 Task: Search one way flight ticket for 5 adults, 2 children, 1 infant in seat and 2 infants on lap in economy from Kotzebue: Ralph Wien Memorial Airport to Wilmington: Wilmington International Airport on 8-6-2023. Choice of flights is Singapure airlines. Number of bags: 6 checked bags. Price is upto 97000. Outbound departure time preference is 23:30.
Action: Mouse moved to (280, 126)
Screenshot: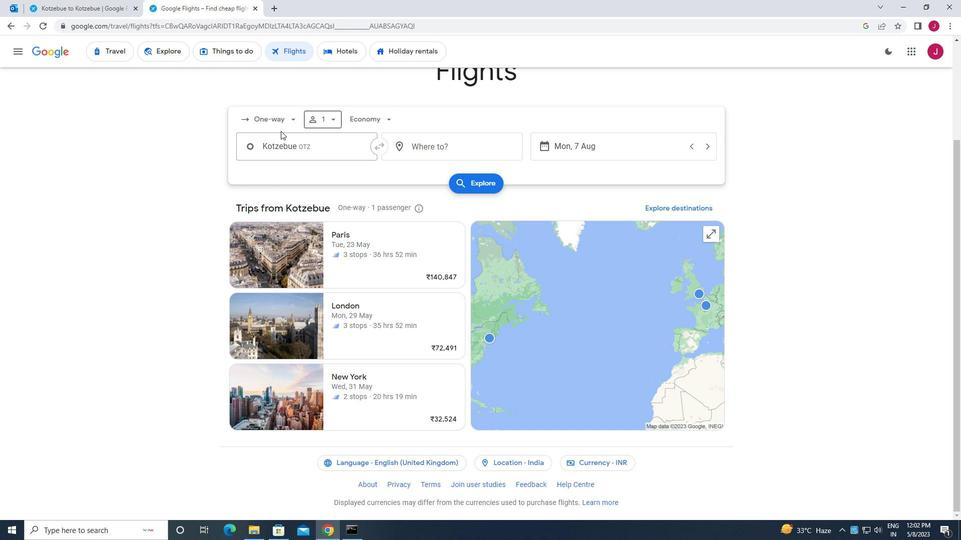 
Action: Mouse pressed left at (280, 126)
Screenshot: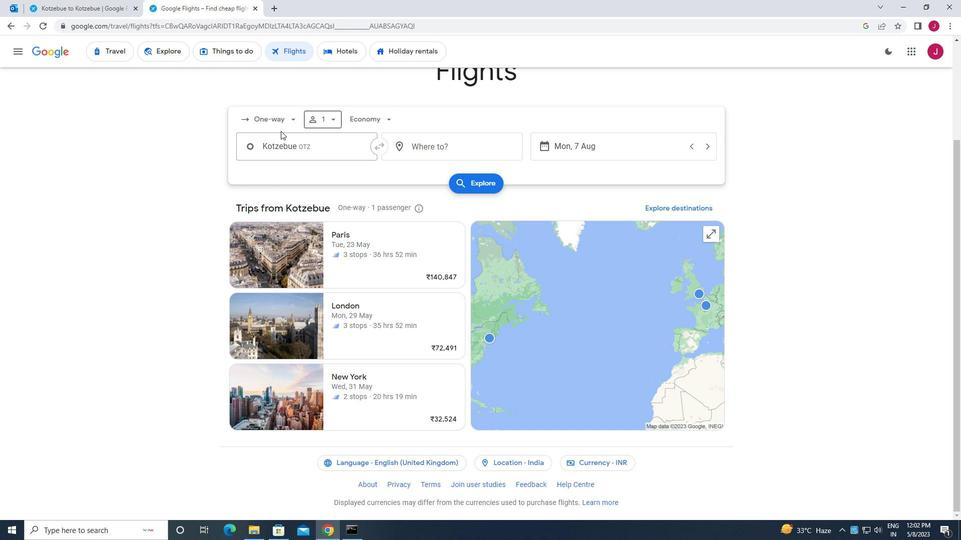 
Action: Mouse moved to (281, 142)
Screenshot: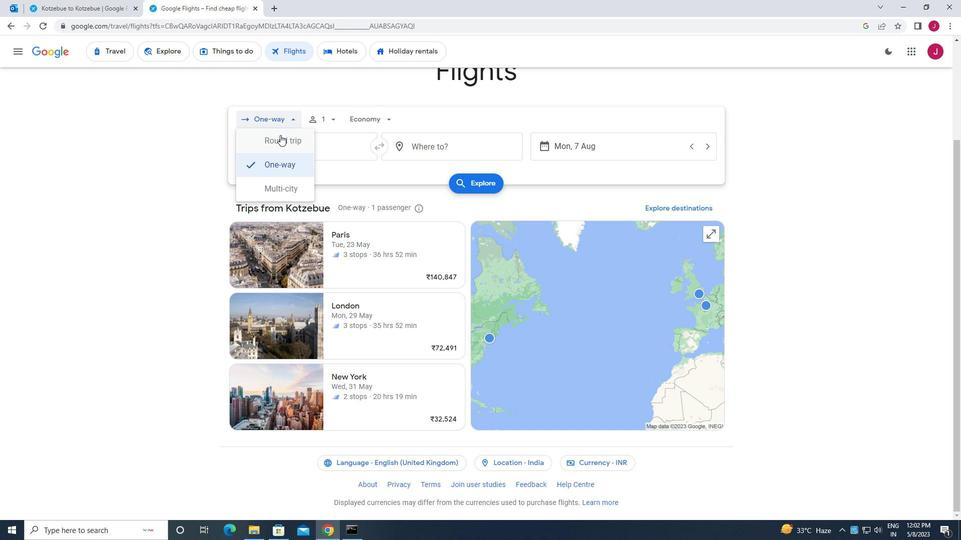 
Action: Mouse pressed left at (281, 142)
Screenshot: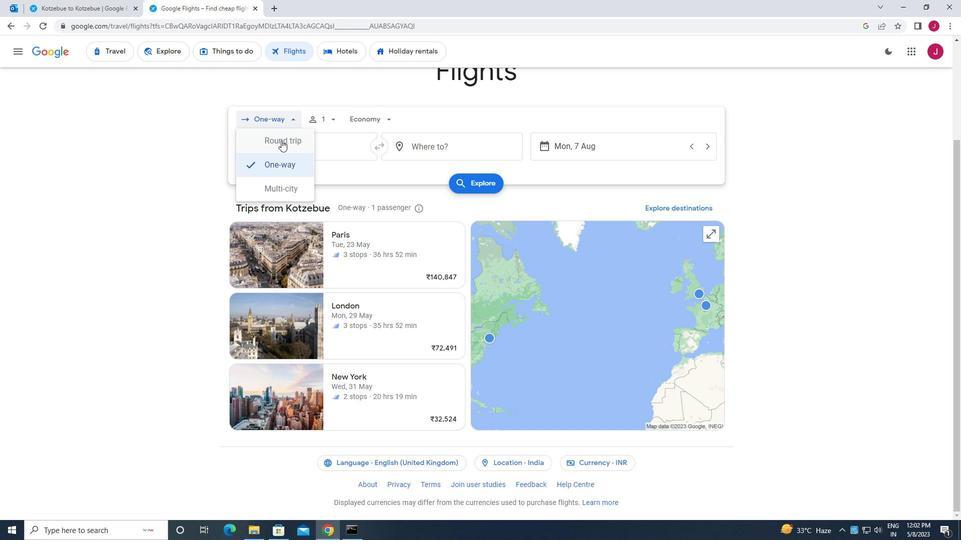 
Action: Mouse moved to (328, 118)
Screenshot: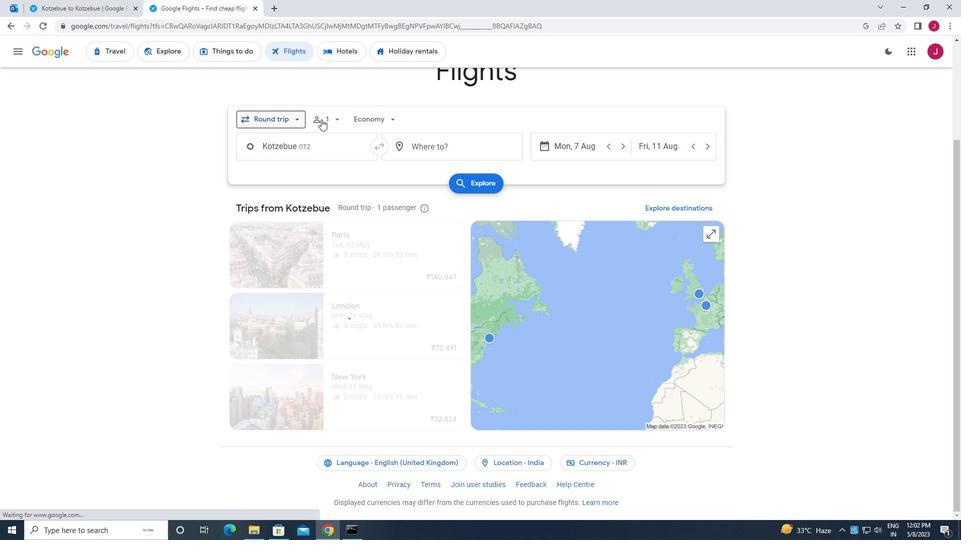 
Action: Mouse pressed left at (328, 118)
Screenshot: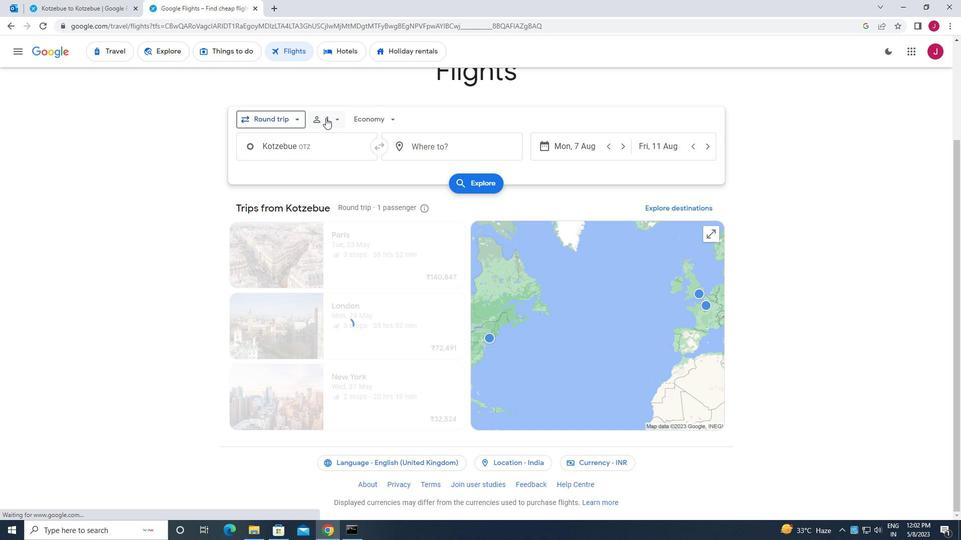 
Action: Mouse moved to (274, 115)
Screenshot: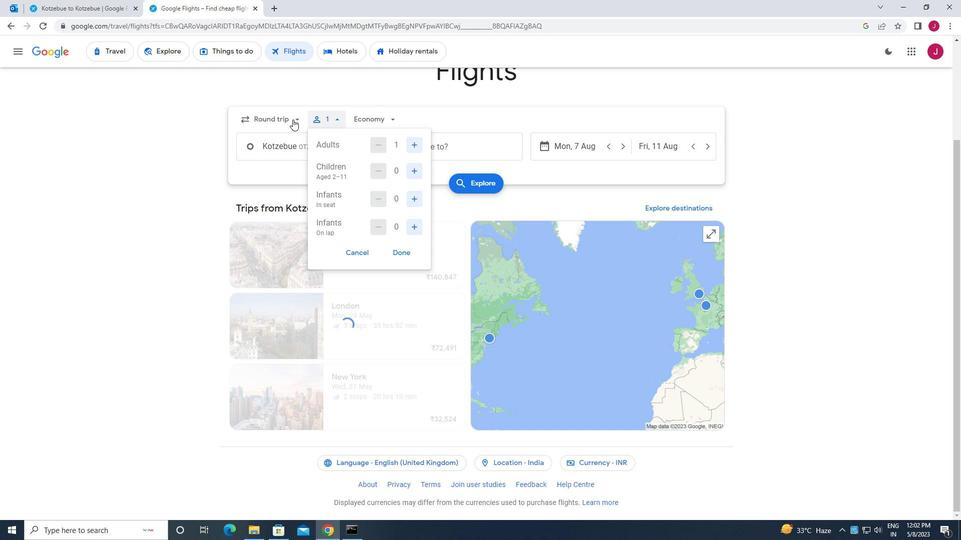 
Action: Mouse pressed left at (274, 115)
Screenshot: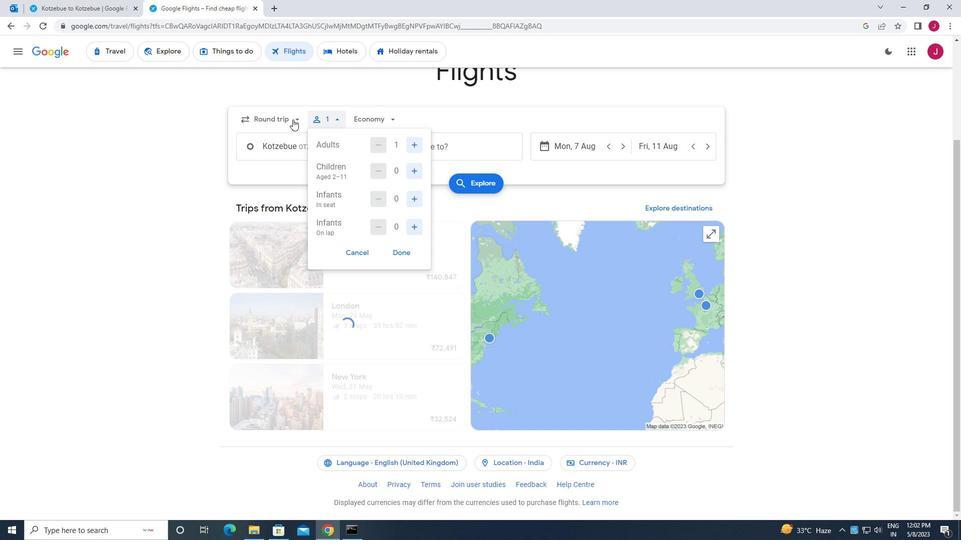 
Action: Mouse moved to (281, 164)
Screenshot: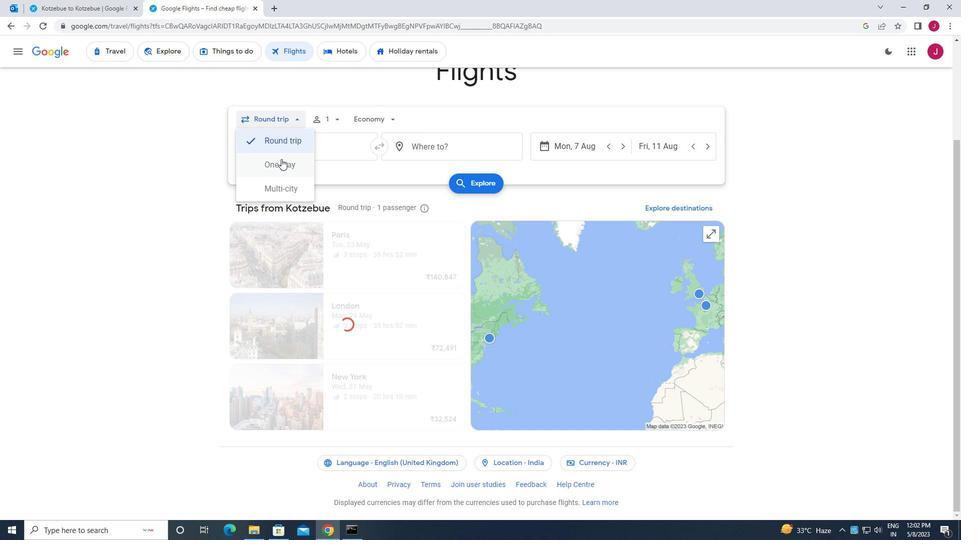 
Action: Mouse pressed left at (281, 164)
Screenshot: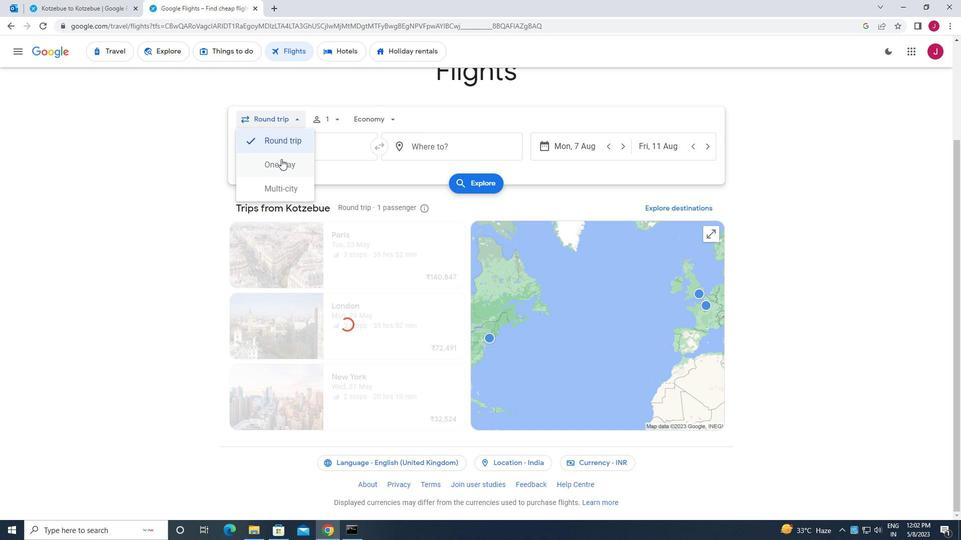 
Action: Mouse moved to (332, 120)
Screenshot: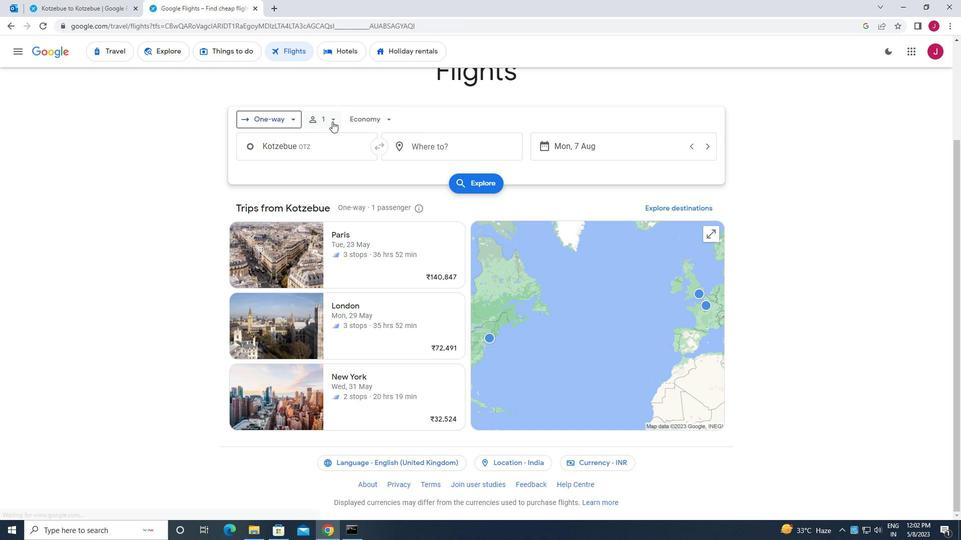 
Action: Mouse pressed left at (332, 120)
Screenshot: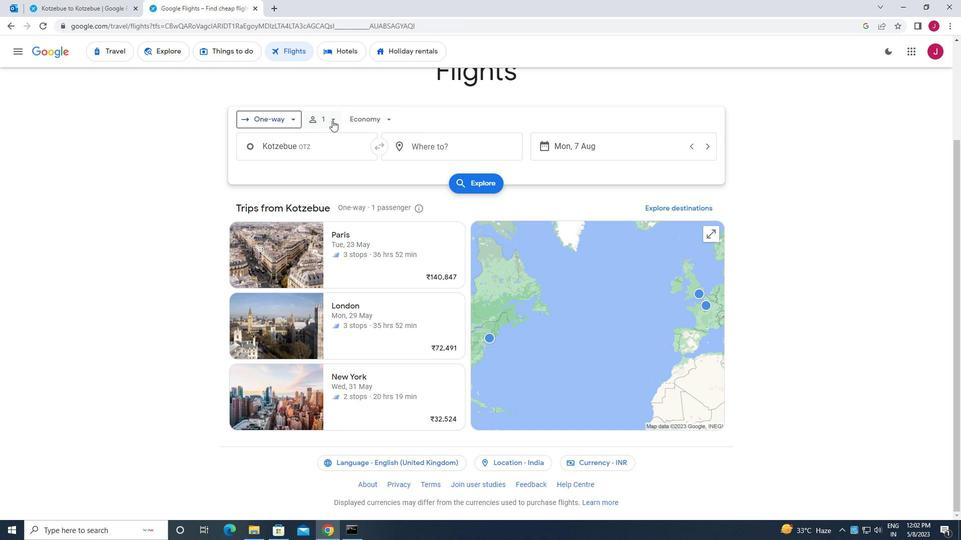 
Action: Mouse moved to (409, 143)
Screenshot: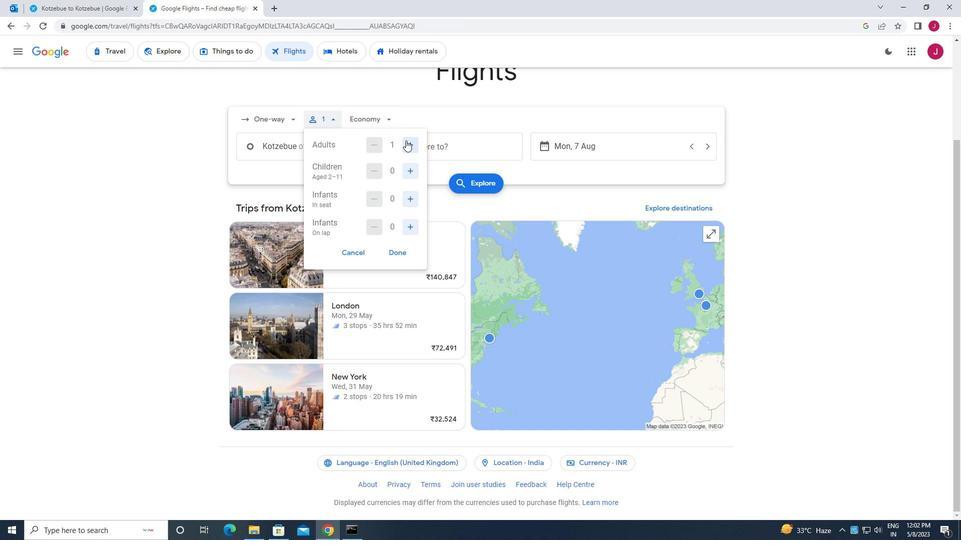 
Action: Mouse pressed left at (409, 143)
Screenshot: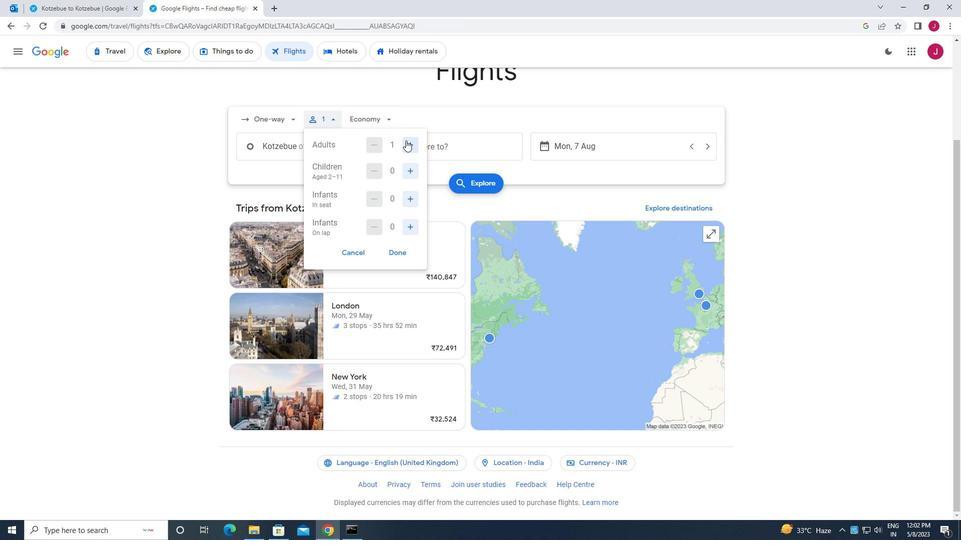 
Action: Mouse moved to (410, 144)
Screenshot: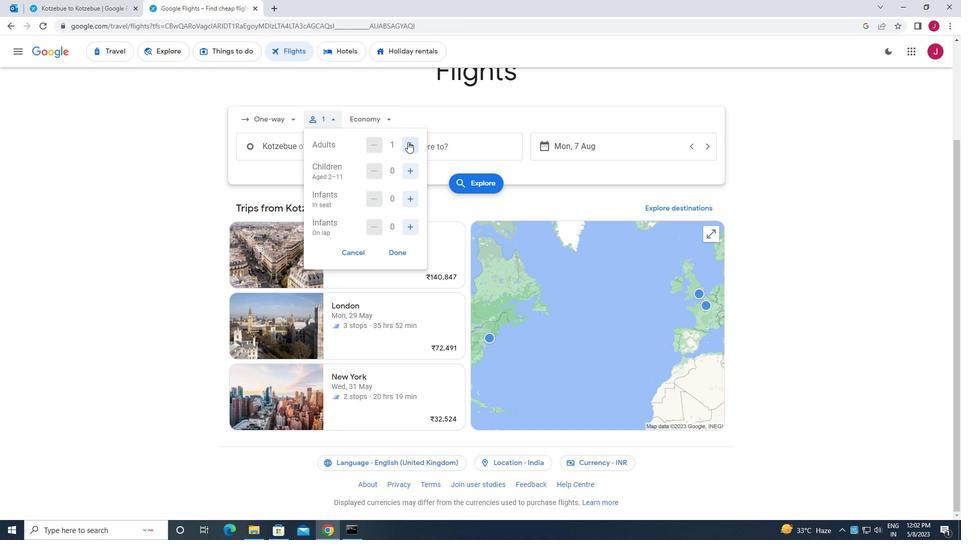 
Action: Mouse pressed left at (410, 144)
Screenshot: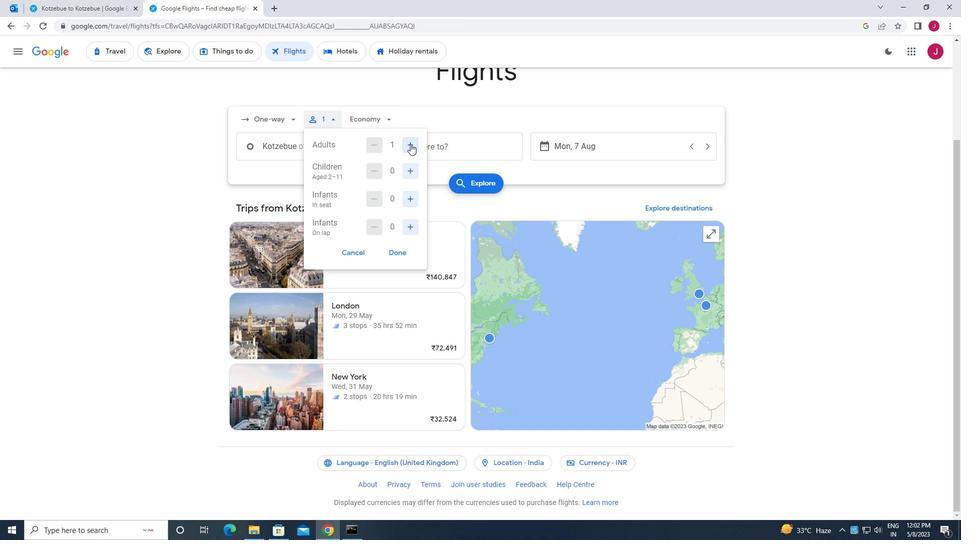 
Action: Mouse pressed left at (410, 144)
Screenshot: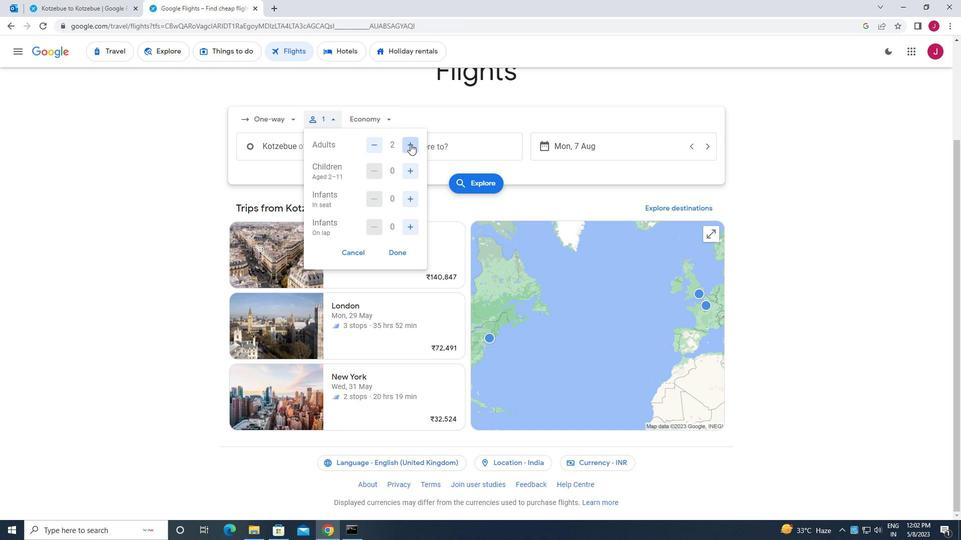 
Action: Mouse pressed left at (410, 144)
Screenshot: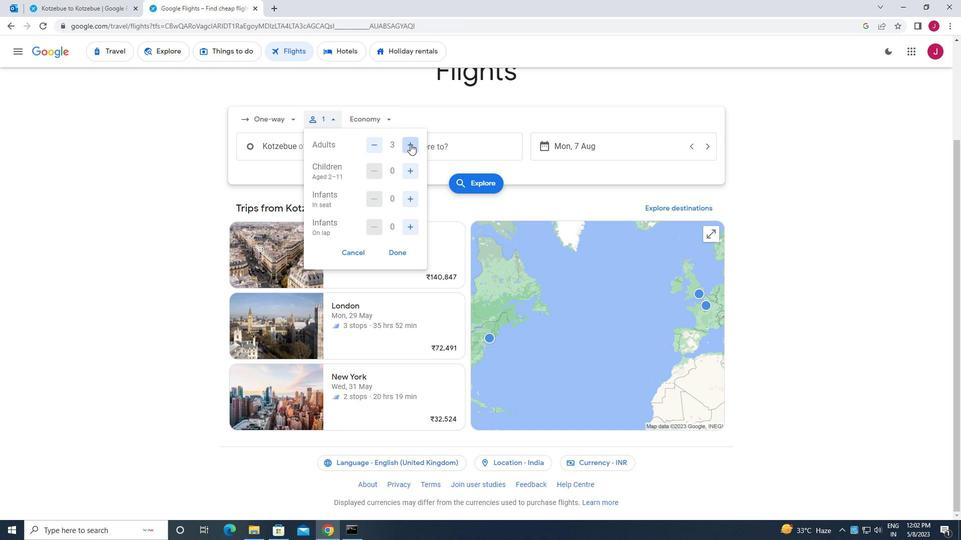 
Action: Mouse moved to (412, 173)
Screenshot: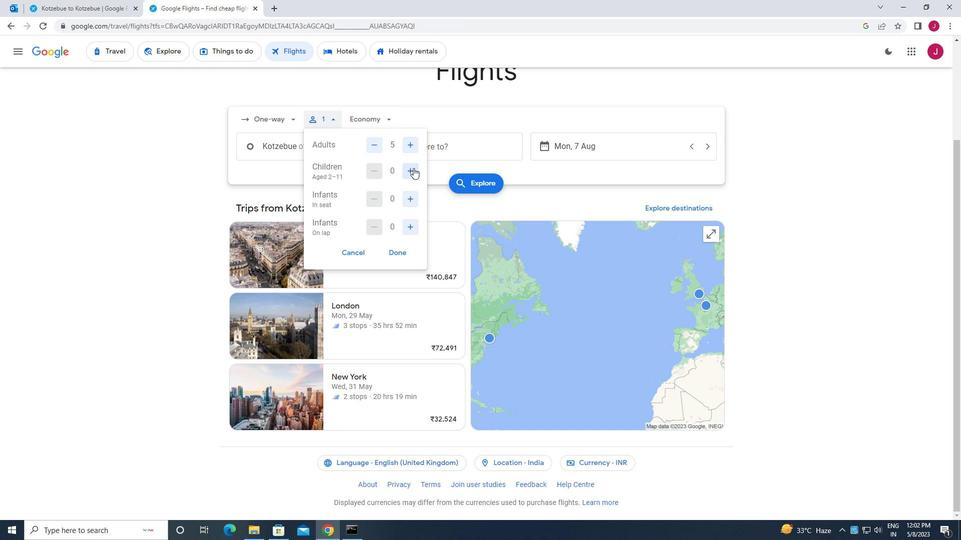 
Action: Mouse pressed left at (412, 173)
Screenshot: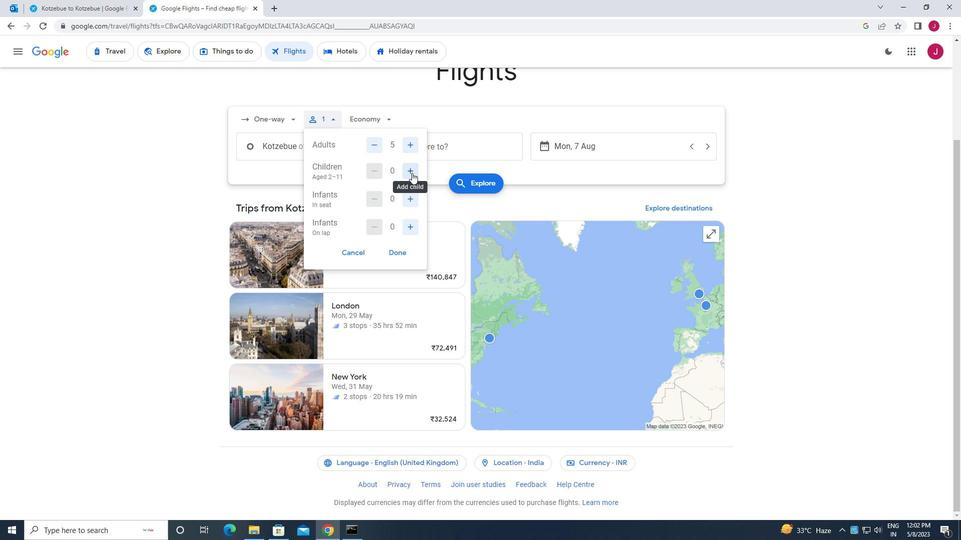 
Action: Mouse pressed left at (412, 173)
Screenshot: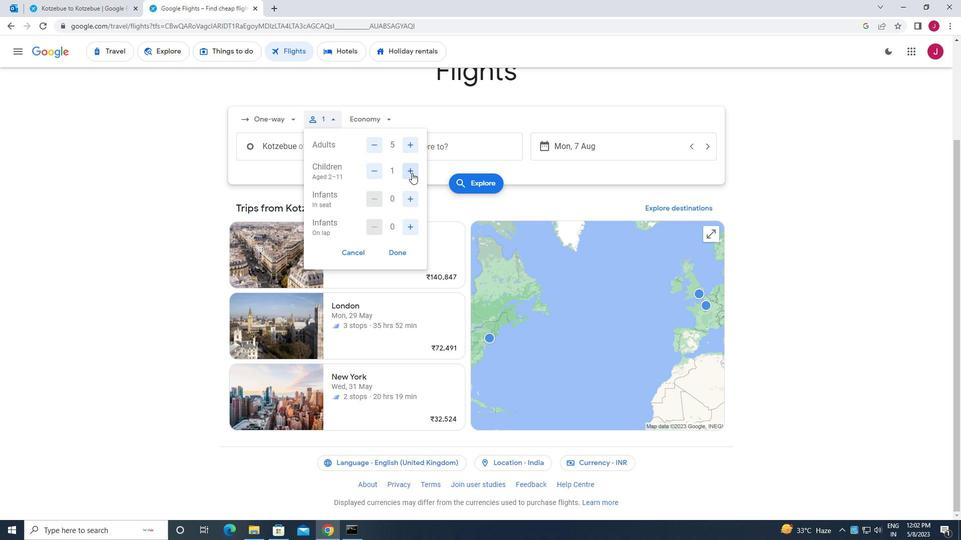 
Action: Mouse moved to (412, 198)
Screenshot: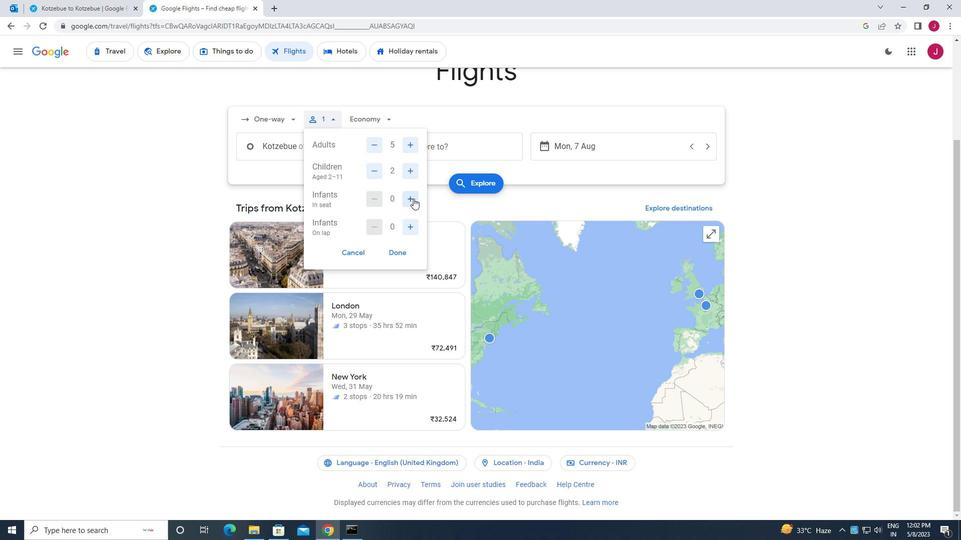 
Action: Mouse pressed left at (412, 198)
Screenshot: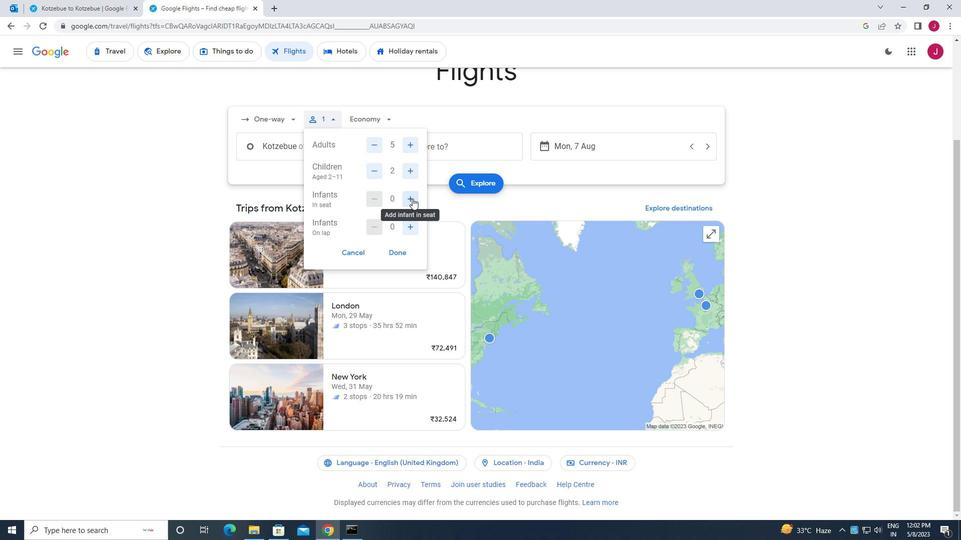 
Action: Mouse moved to (409, 228)
Screenshot: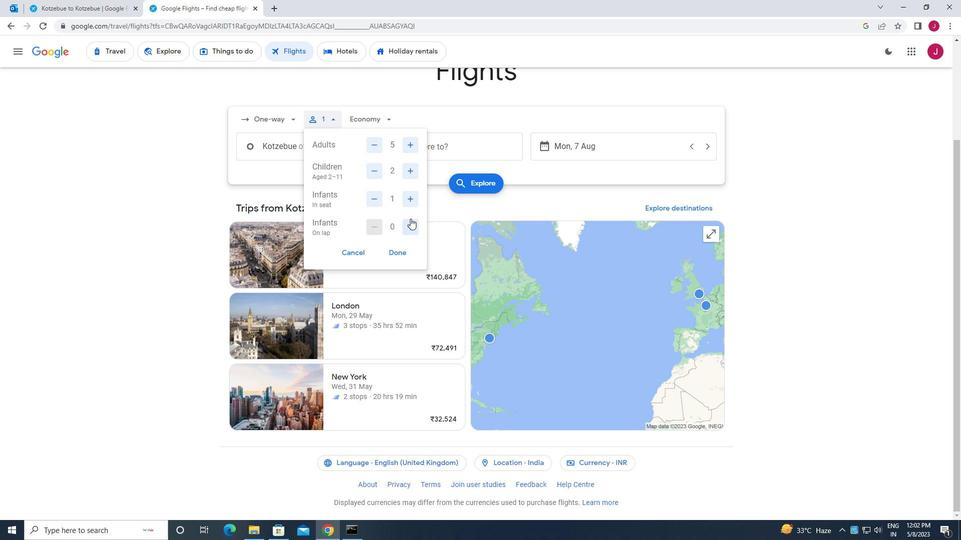 
Action: Mouse pressed left at (409, 228)
Screenshot: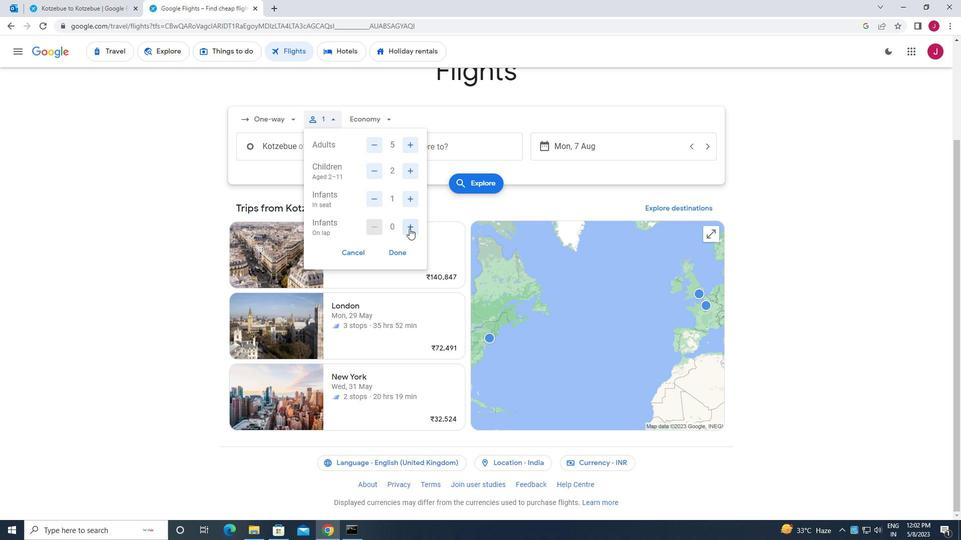 
Action: Mouse pressed left at (409, 228)
Screenshot: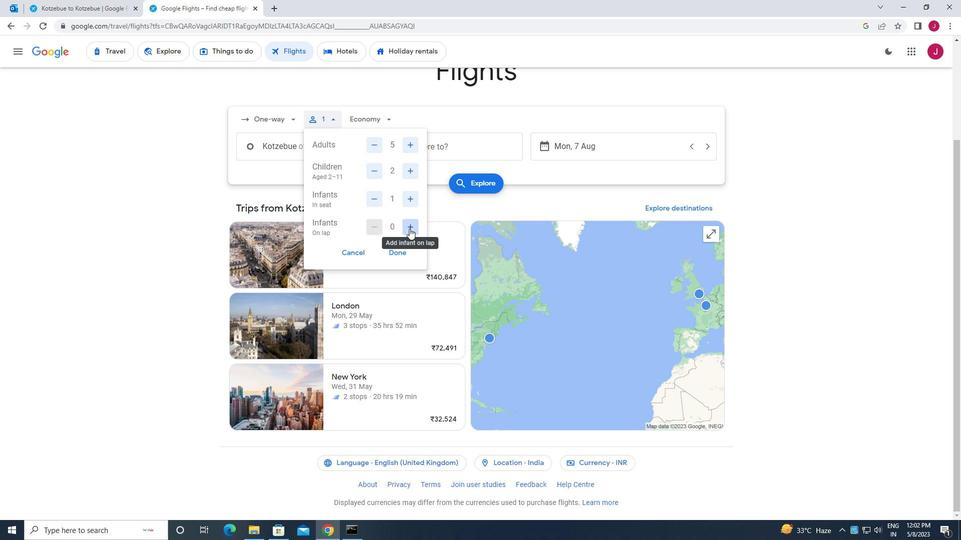 
Action: Mouse moved to (374, 225)
Screenshot: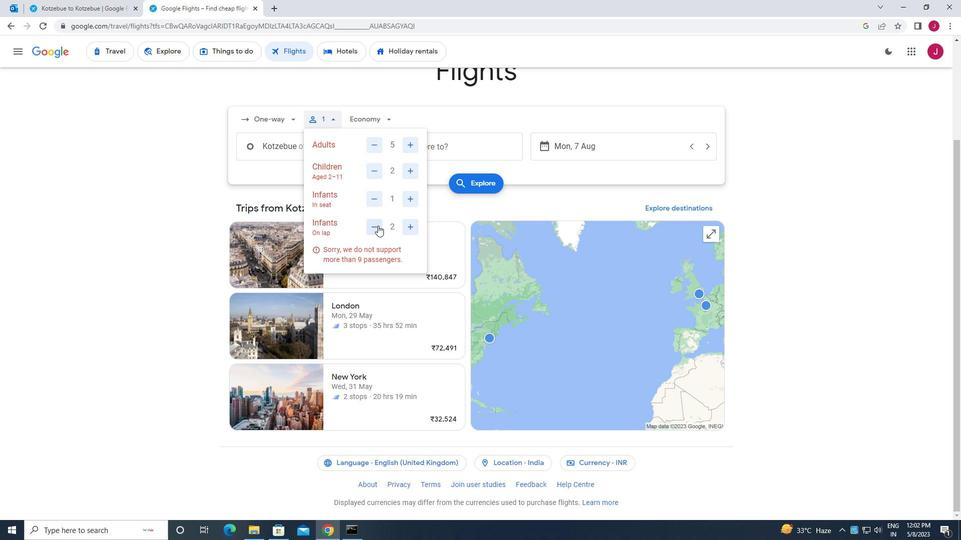 
Action: Mouse pressed left at (374, 225)
Screenshot: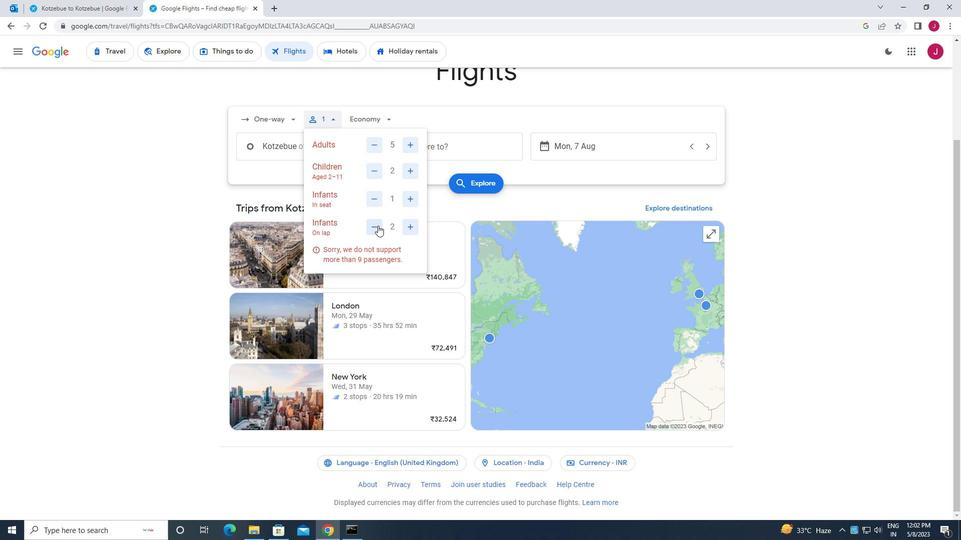 
Action: Mouse moved to (394, 252)
Screenshot: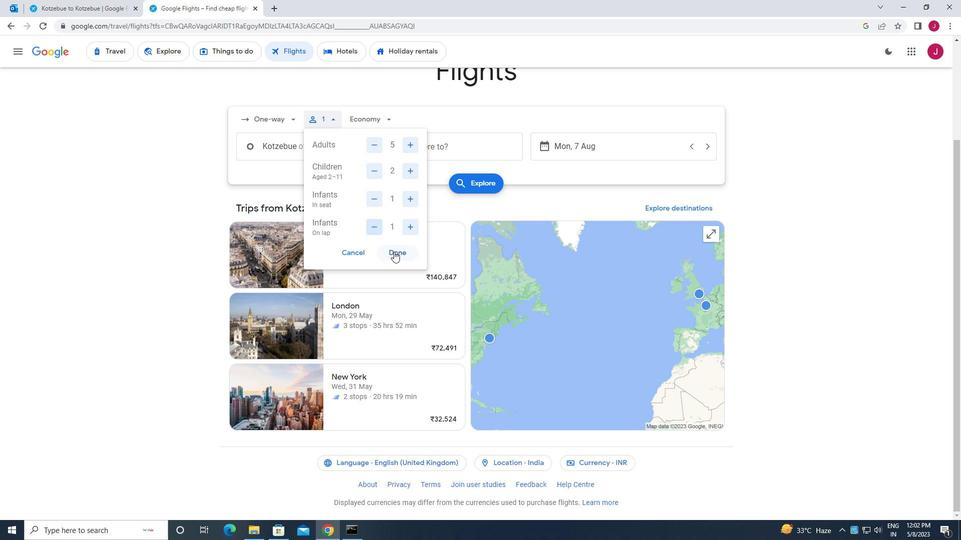 
Action: Mouse pressed left at (394, 252)
Screenshot: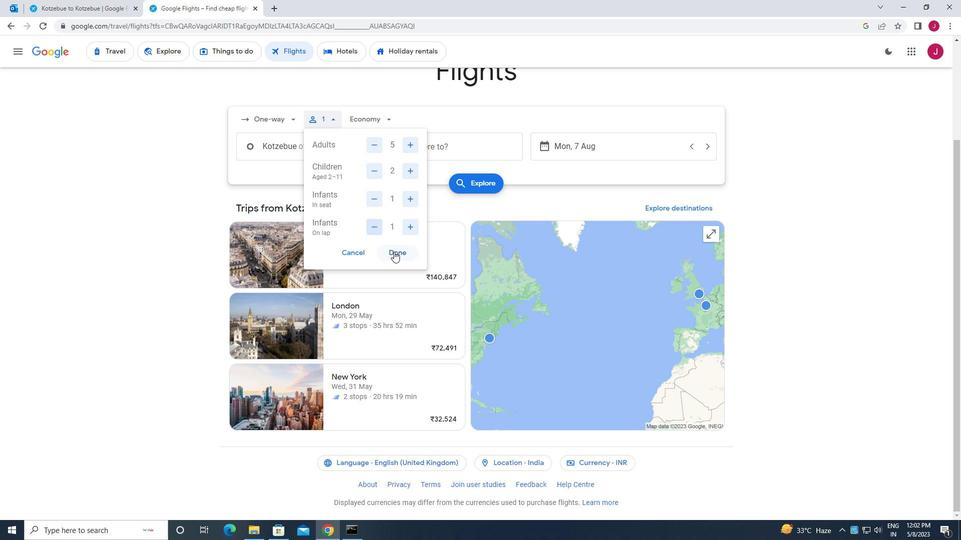 
Action: Mouse moved to (387, 120)
Screenshot: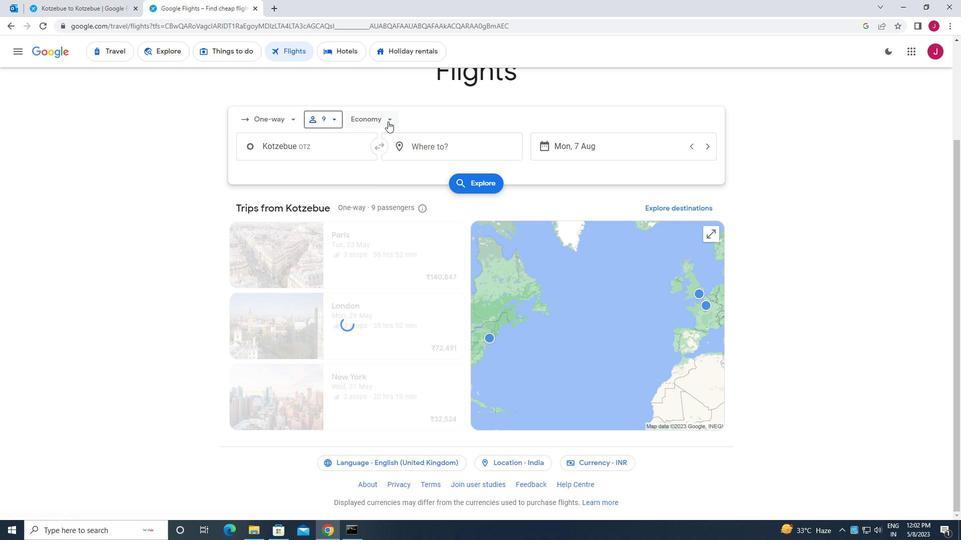 
Action: Mouse pressed left at (387, 120)
Screenshot: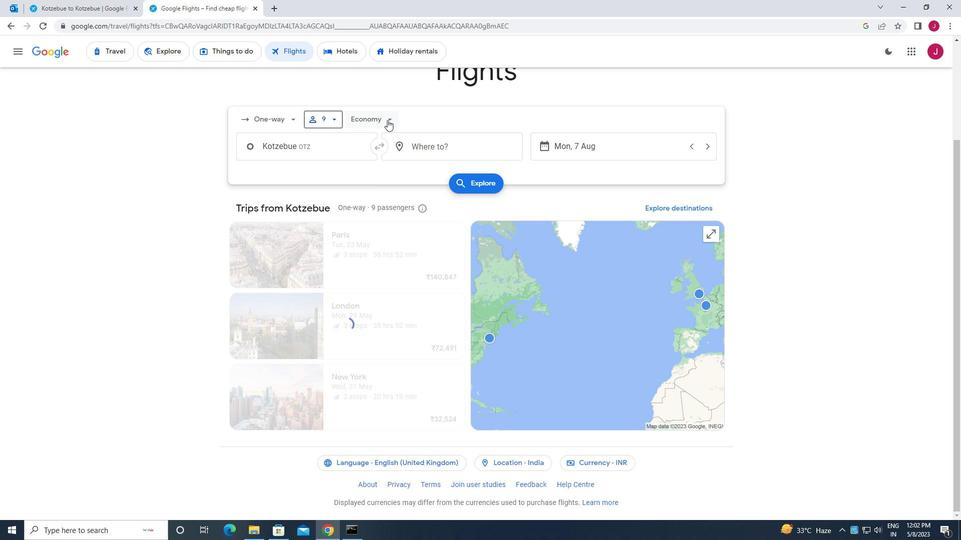 
Action: Mouse moved to (403, 137)
Screenshot: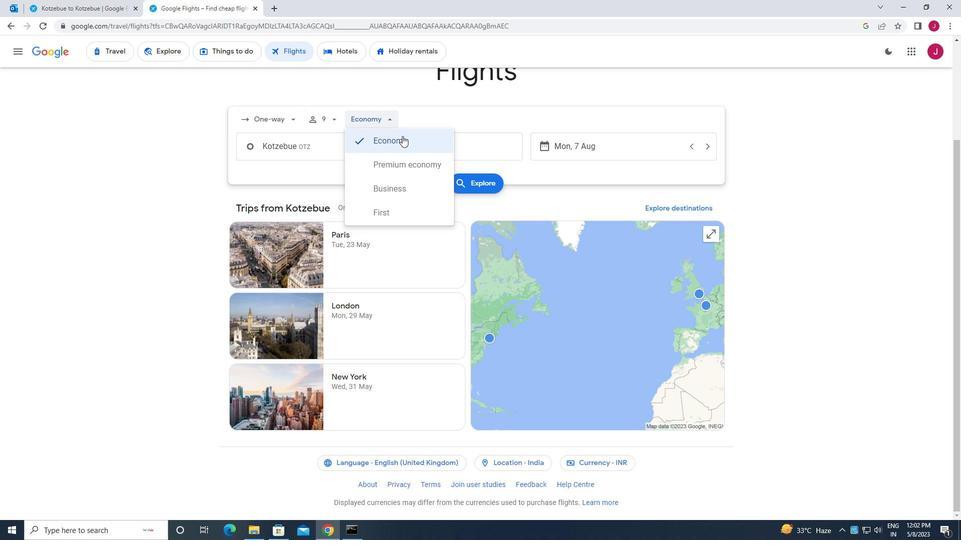 
Action: Mouse pressed left at (403, 137)
Screenshot: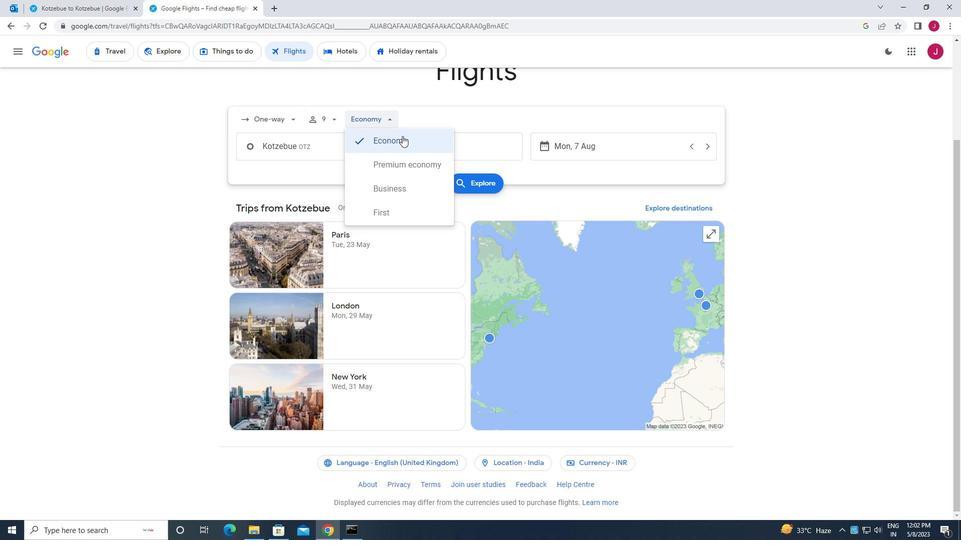 
Action: Mouse moved to (329, 149)
Screenshot: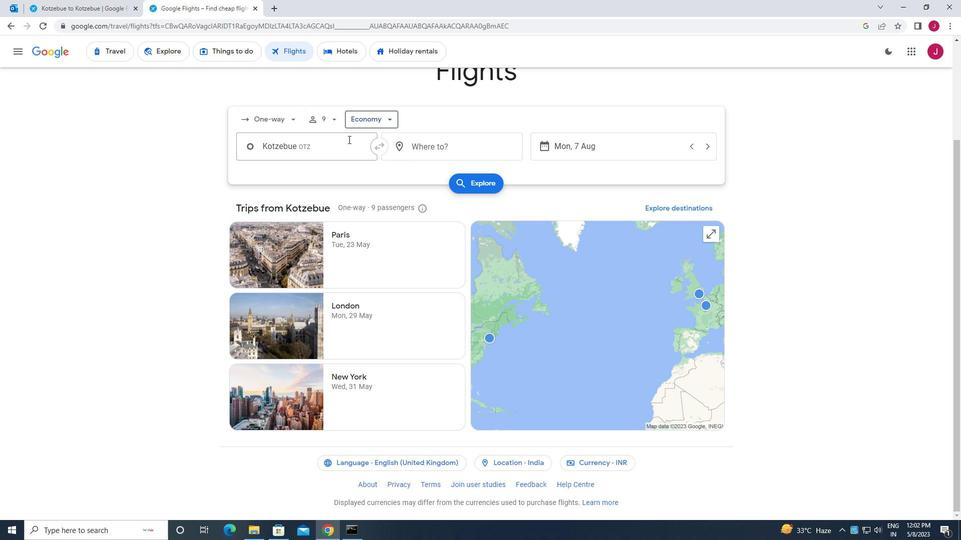
Action: Mouse pressed left at (329, 149)
Screenshot: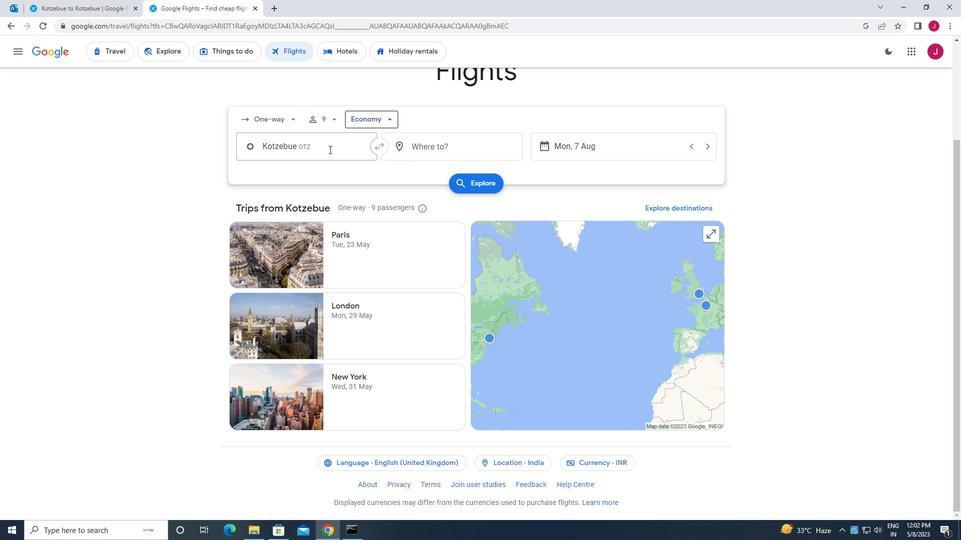 
Action: Mouse moved to (327, 149)
Screenshot: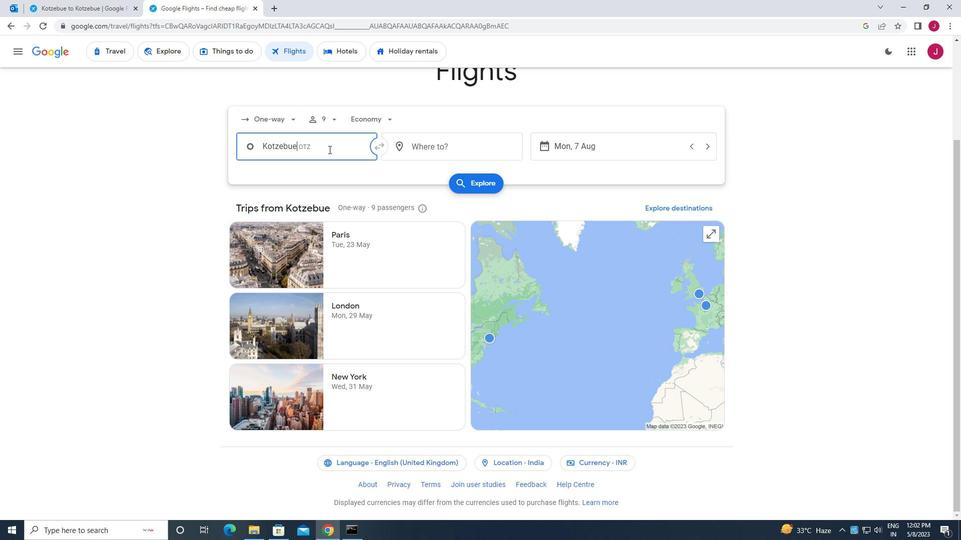 
Action: Key pressed kotzeb
Screenshot: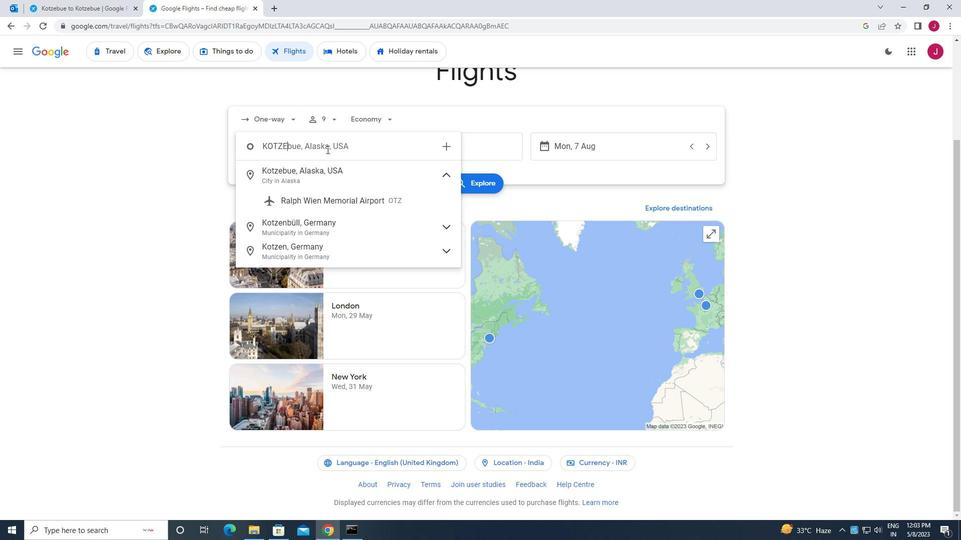 
Action: Mouse moved to (340, 203)
Screenshot: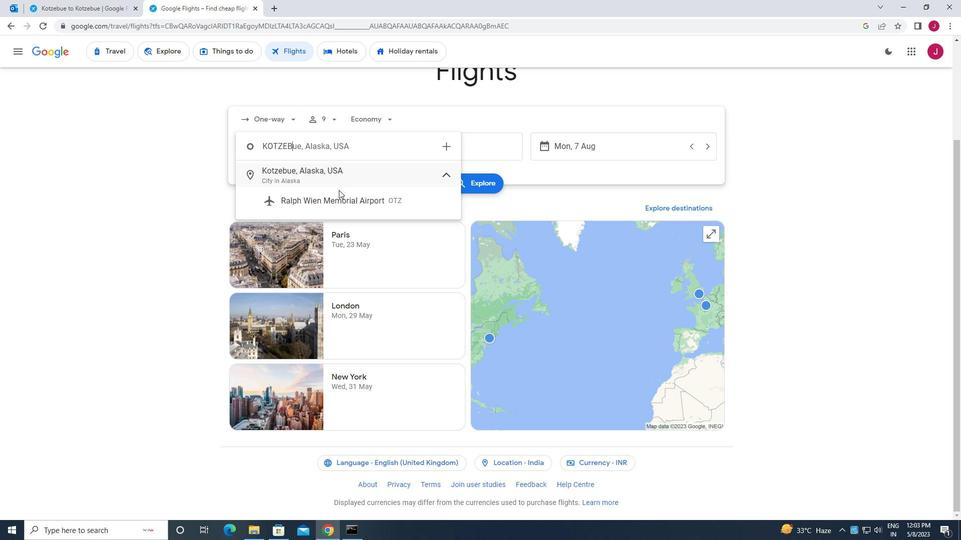 
Action: Mouse pressed left at (340, 203)
Screenshot: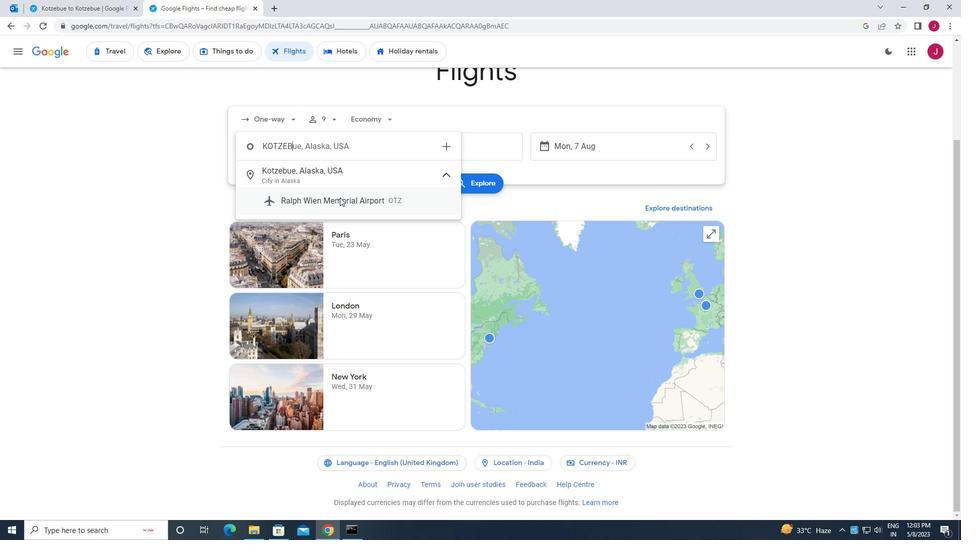 
Action: Mouse moved to (452, 155)
Screenshot: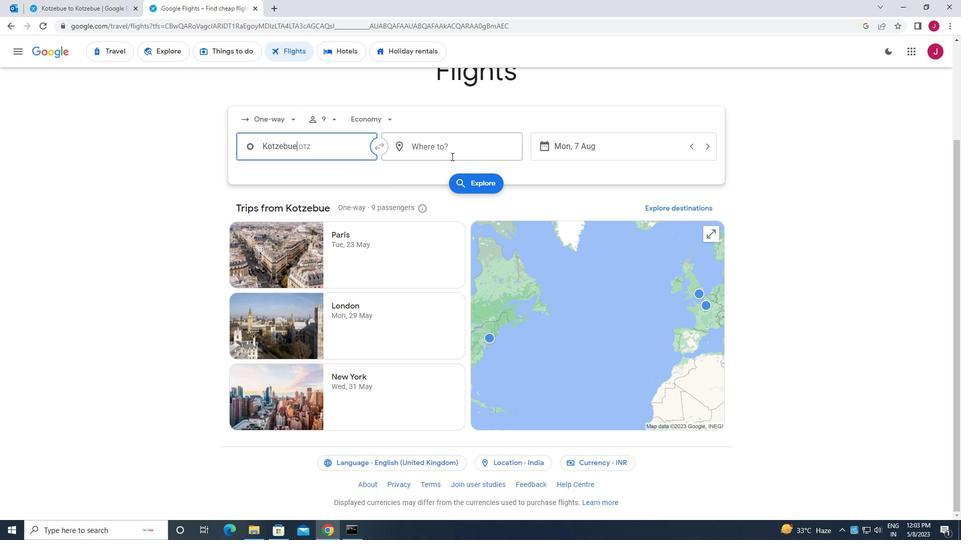 
Action: Mouse pressed left at (452, 155)
Screenshot: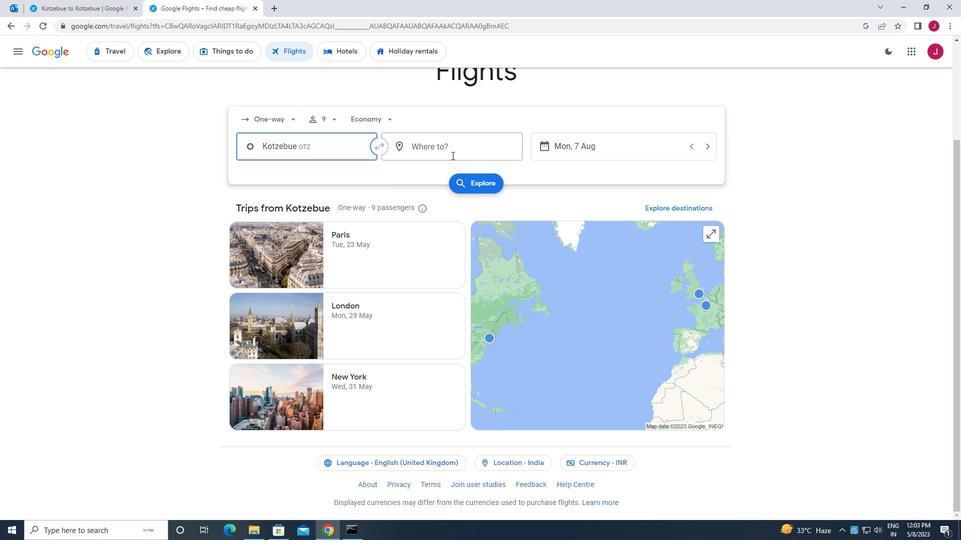 
Action: Key pressed wilmingt
Screenshot: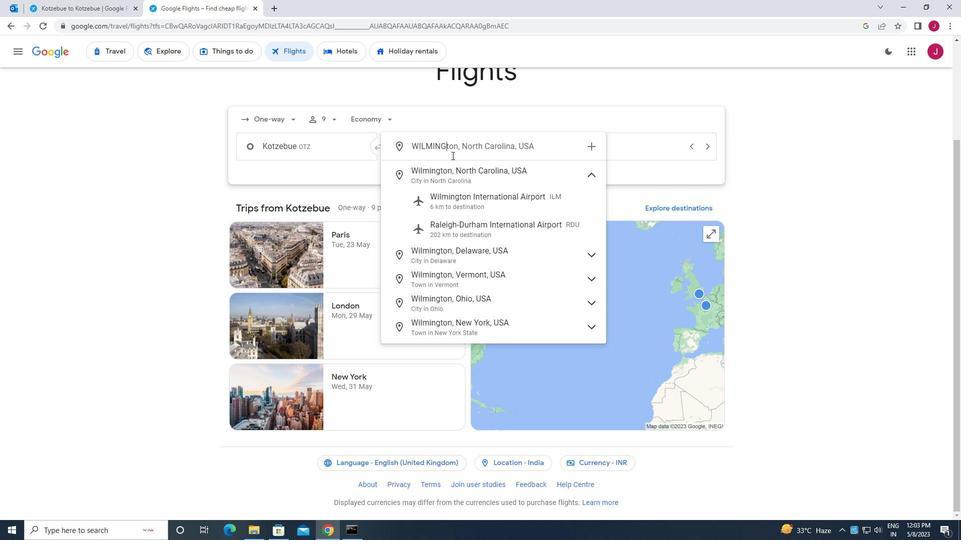 
Action: Mouse moved to (475, 198)
Screenshot: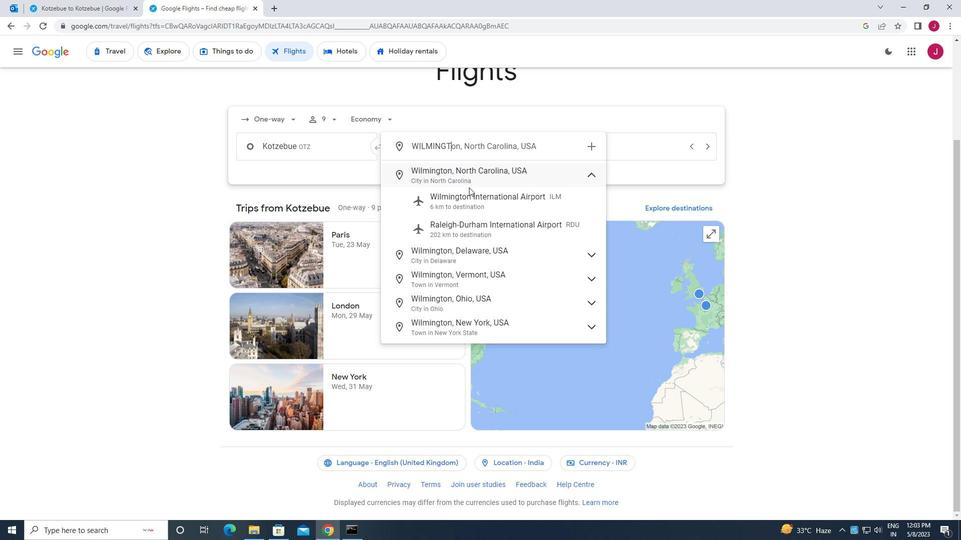 
Action: Mouse pressed left at (475, 198)
Screenshot: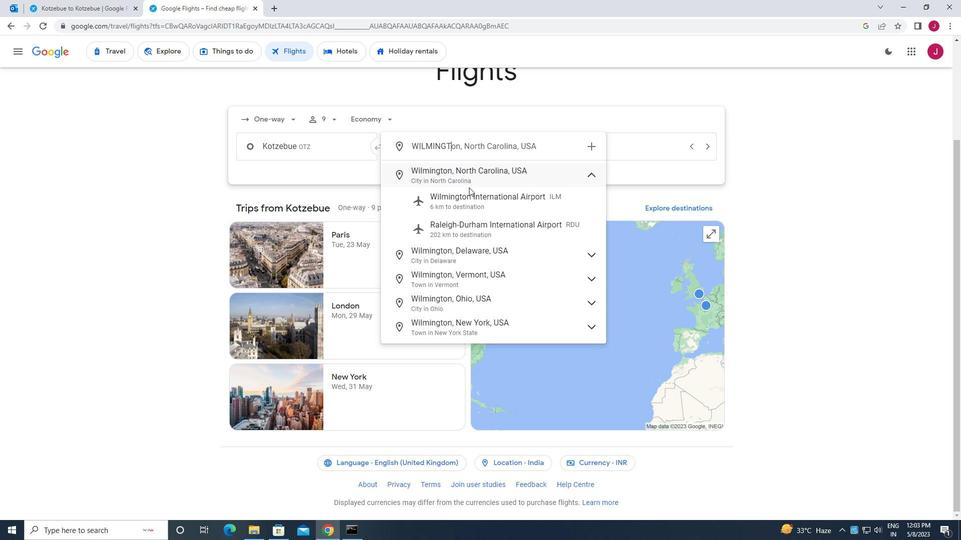 
Action: Mouse moved to (555, 152)
Screenshot: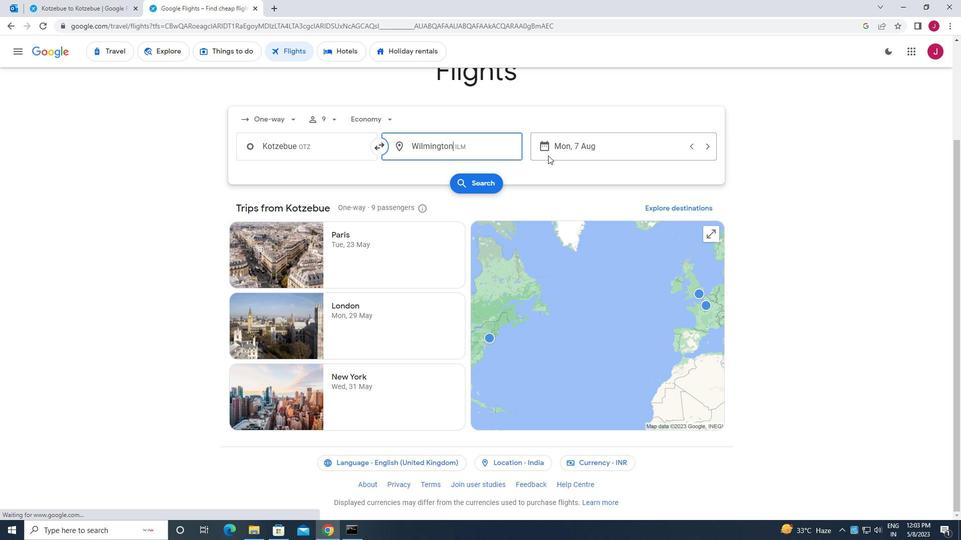 
Action: Mouse pressed left at (555, 152)
Screenshot: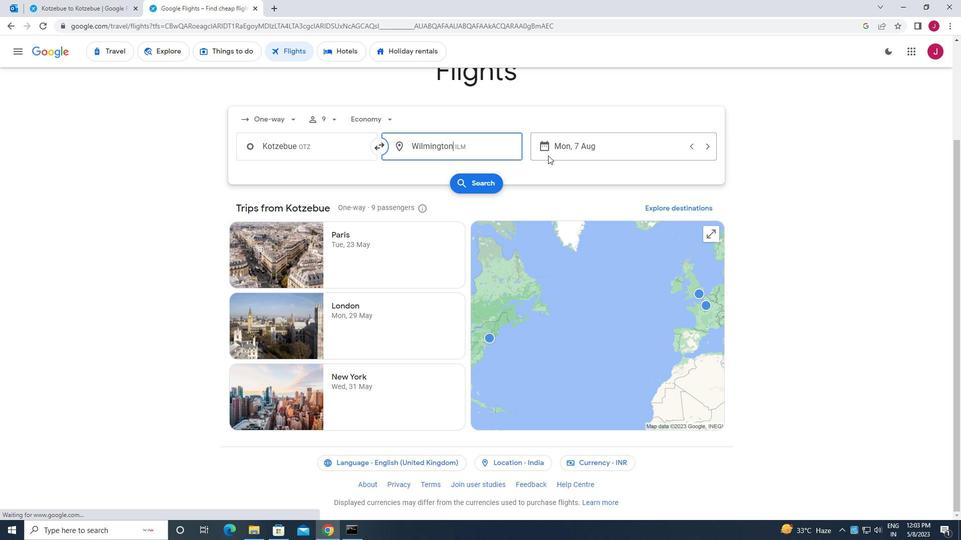 
Action: Mouse moved to (365, 251)
Screenshot: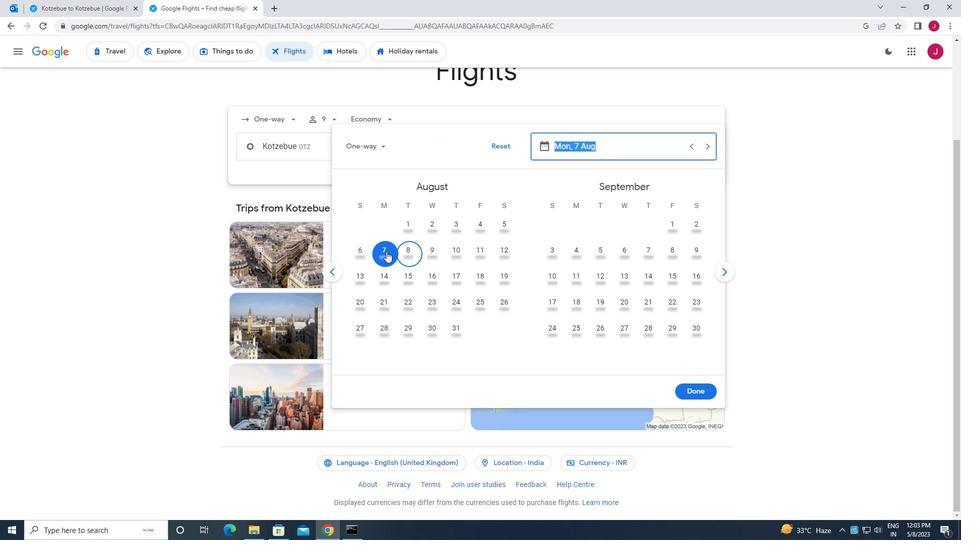 
Action: Mouse pressed left at (365, 251)
Screenshot: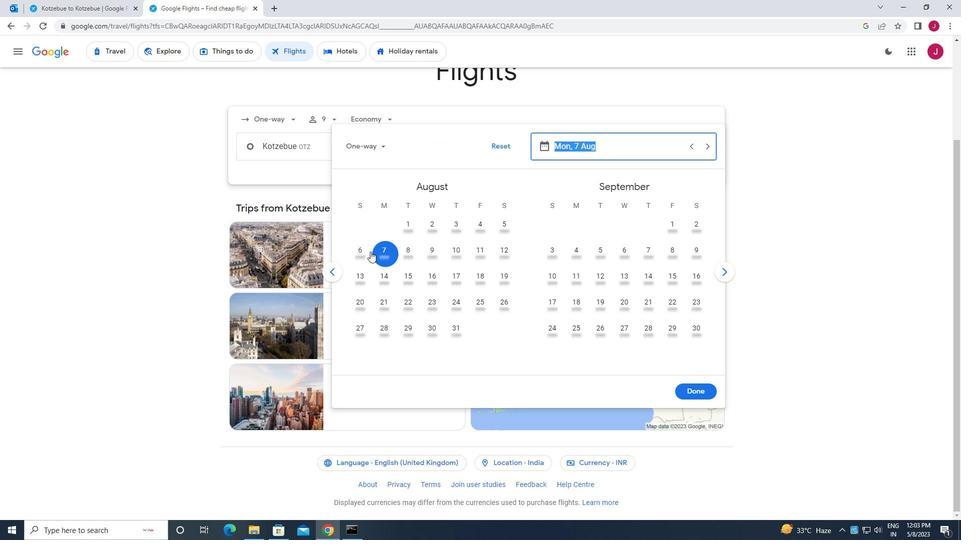 
Action: Mouse moved to (699, 396)
Screenshot: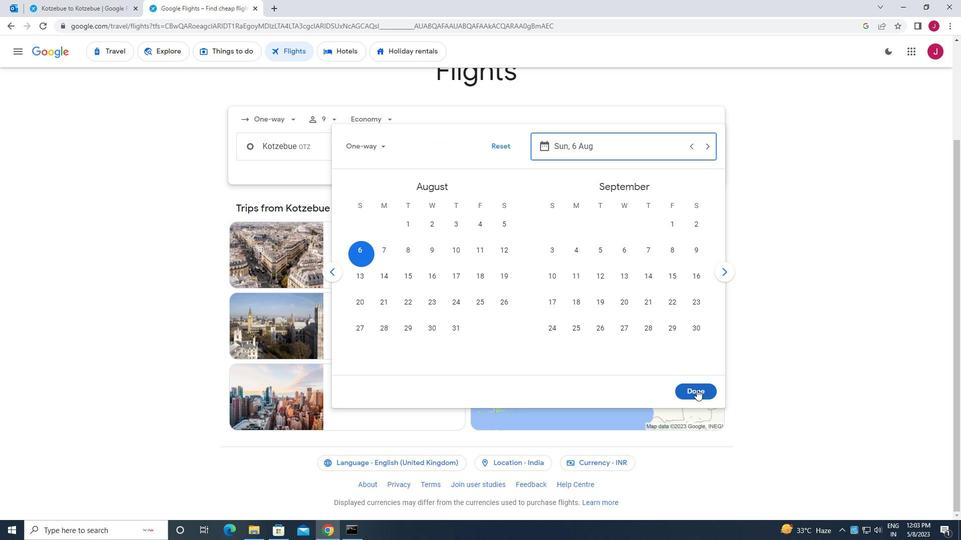 
Action: Mouse pressed left at (699, 396)
Screenshot: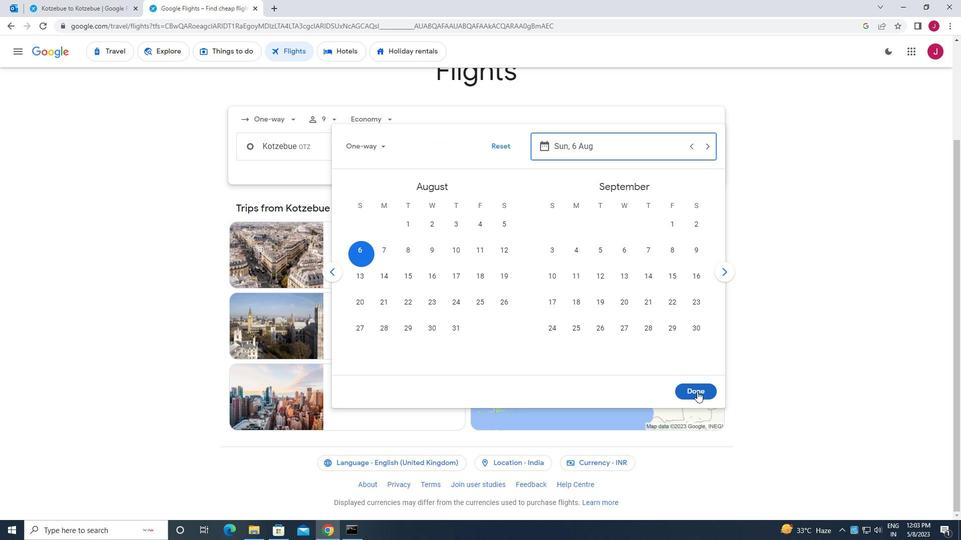 
Action: Mouse moved to (485, 184)
Screenshot: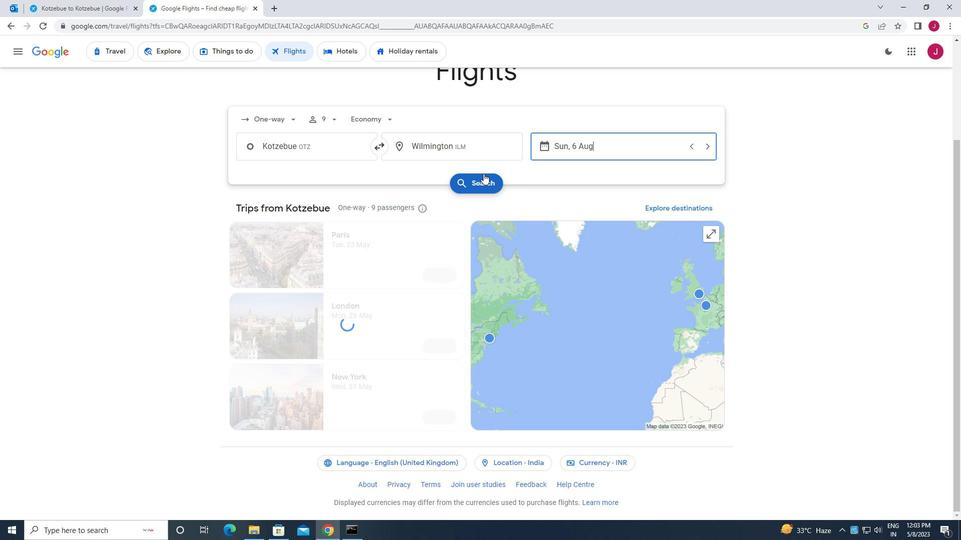 
Action: Mouse pressed left at (485, 184)
Screenshot: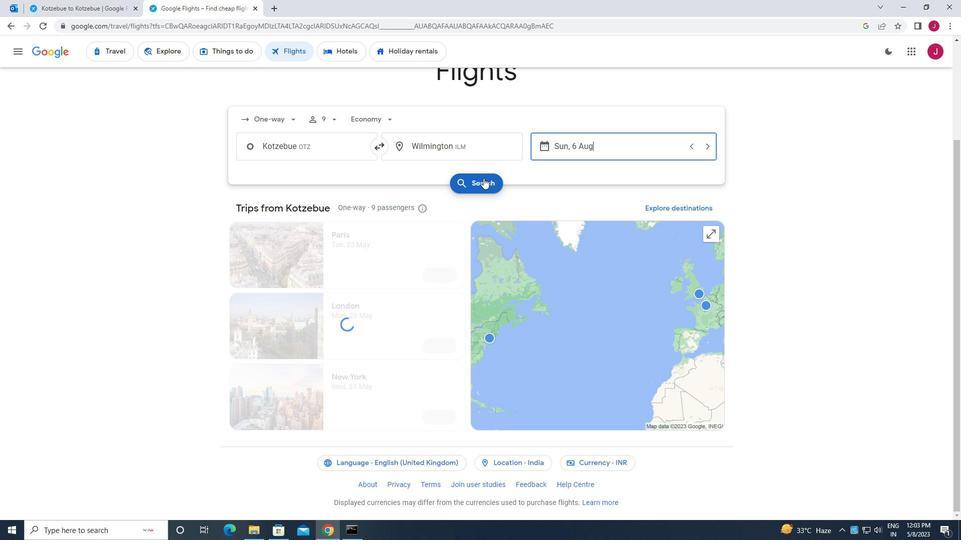 
Action: Mouse moved to (250, 145)
Screenshot: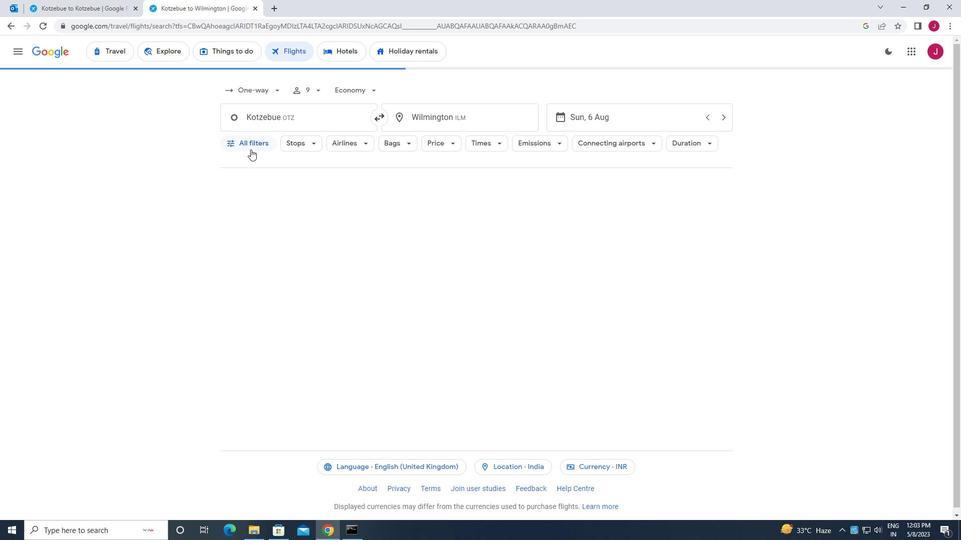 
Action: Mouse pressed left at (250, 145)
Screenshot: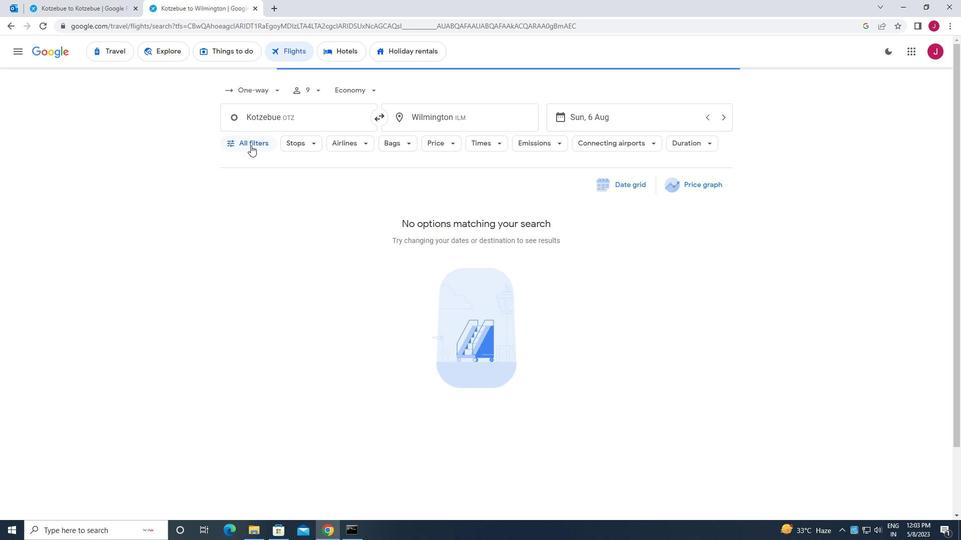 
Action: Mouse moved to (255, 157)
Screenshot: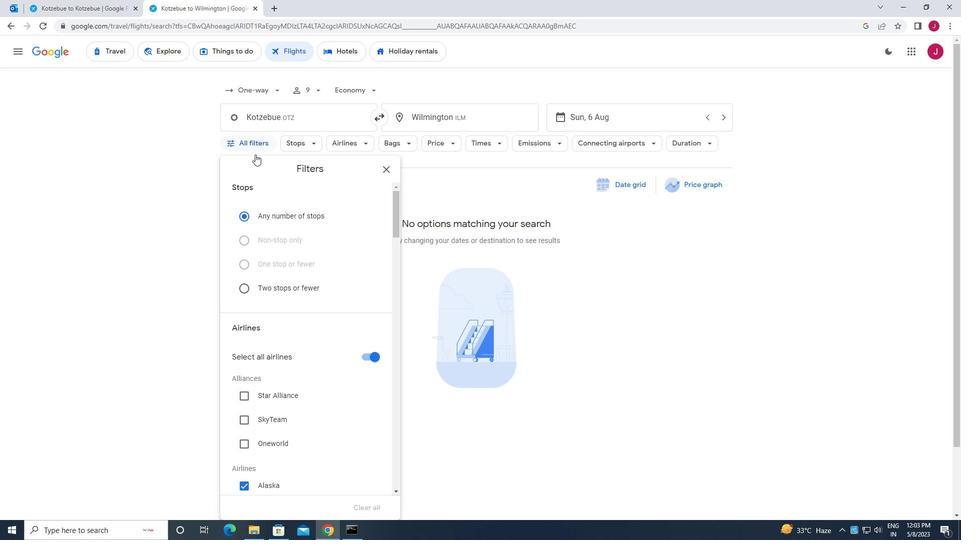 
Action: Mouse scrolled (255, 156) with delta (0, 0)
Screenshot: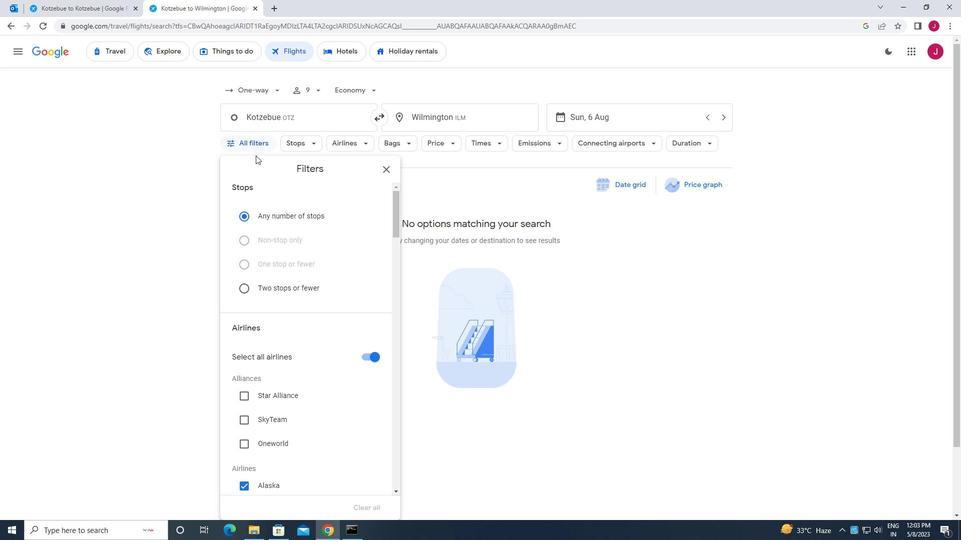 
Action: Mouse scrolled (255, 156) with delta (0, 0)
Screenshot: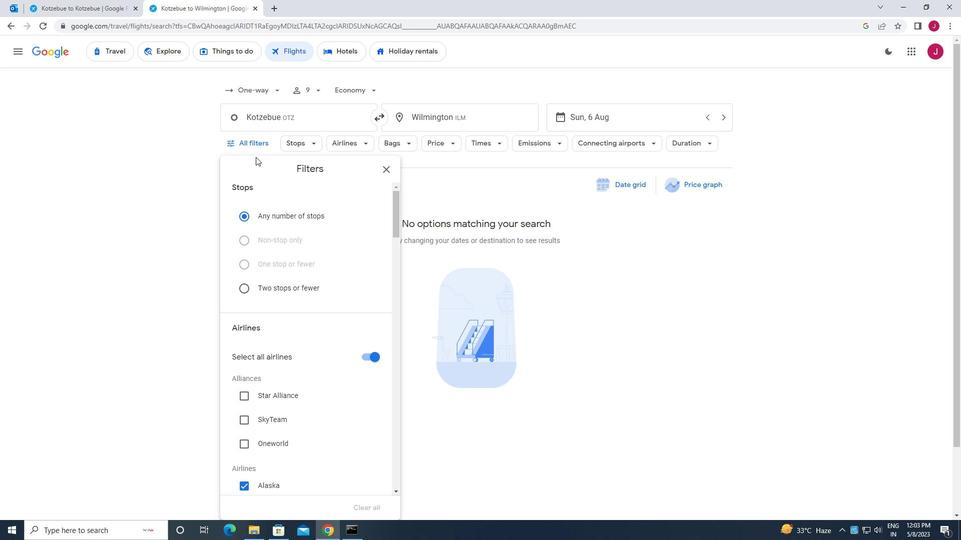
Action: Mouse moved to (307, 174)
Screenshot: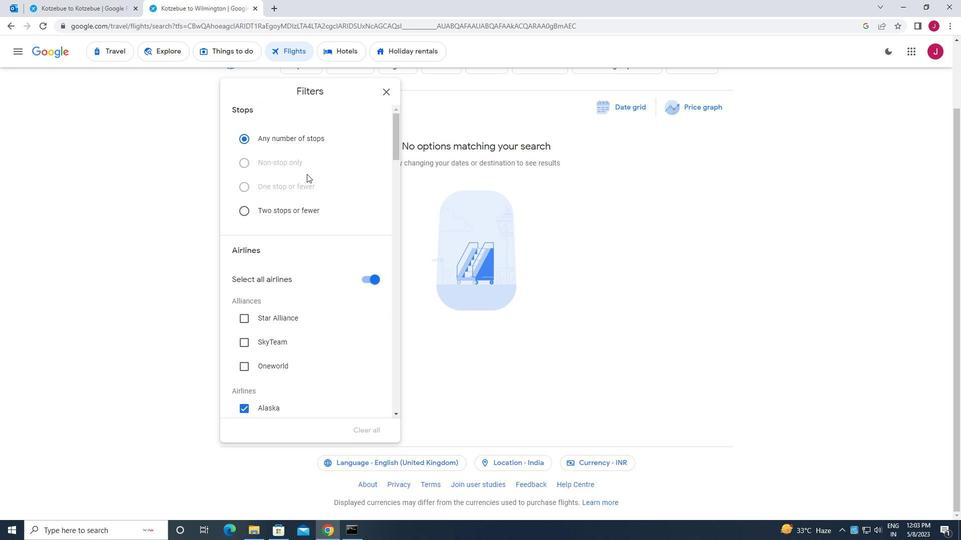 
Action: Mouse scrolled (307, 174) with delta (0, 0)
Screenshot: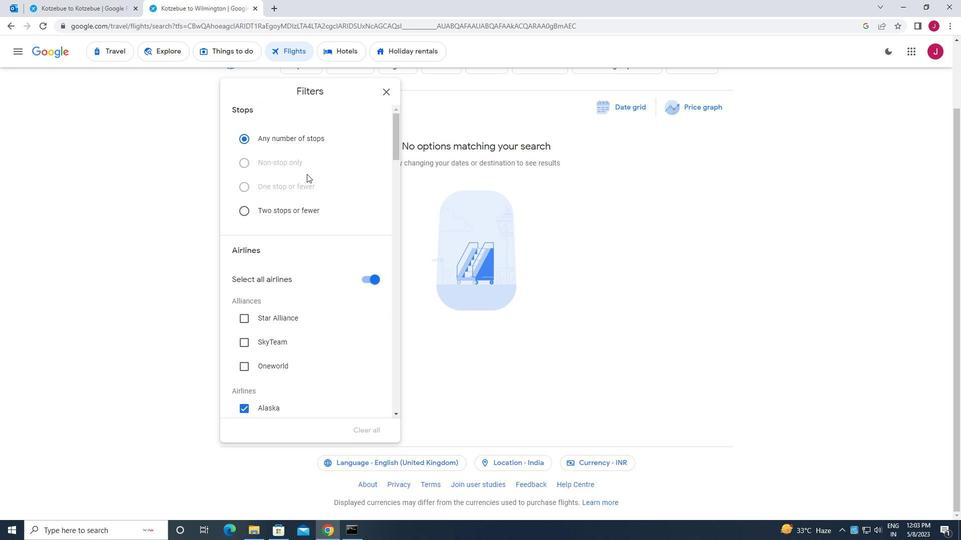 
Action: Mouse scrolled (307, 174) with delta (0, 0)
Screenshot: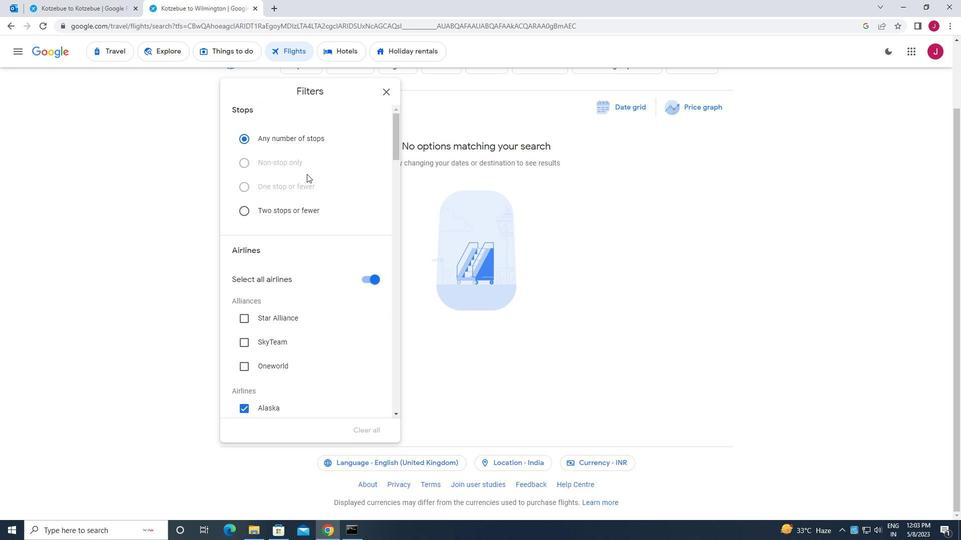 
Action: Mouse scrolled (307, 173) with delta (0, 0)
Screenshot: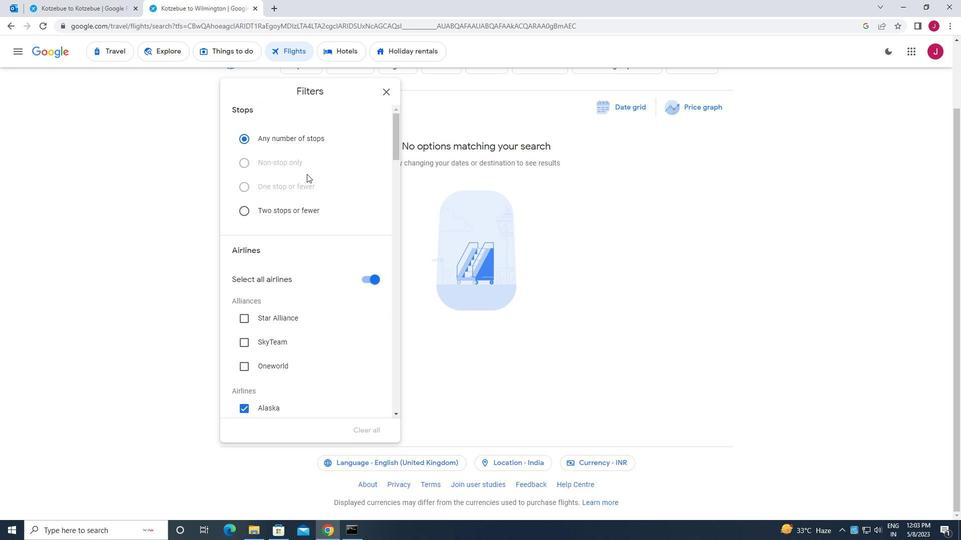 
Action: Mouse scrolled (307, 173) with delta (0, 0)
Screenshot: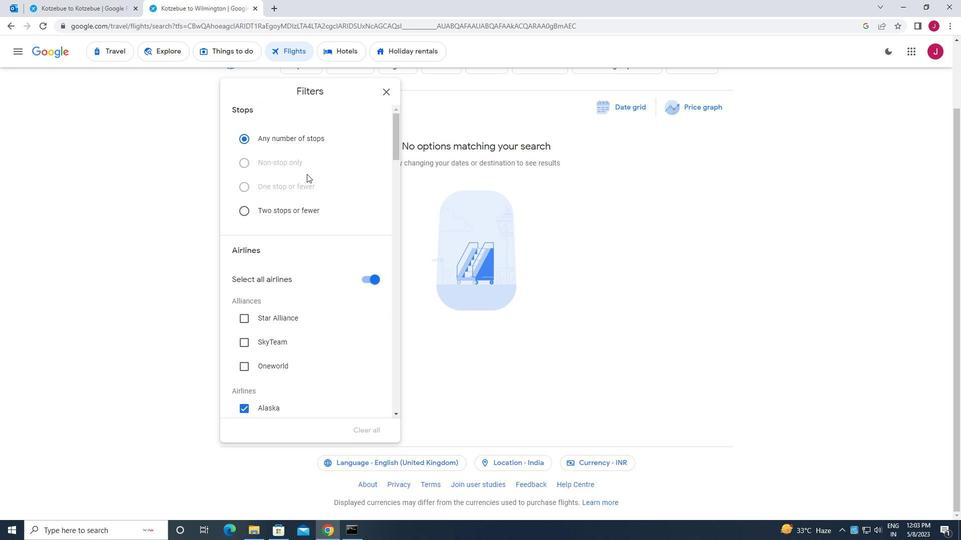 
Action: Mouse scrolled (307, 173) with delta (0, 0)
Screenshot: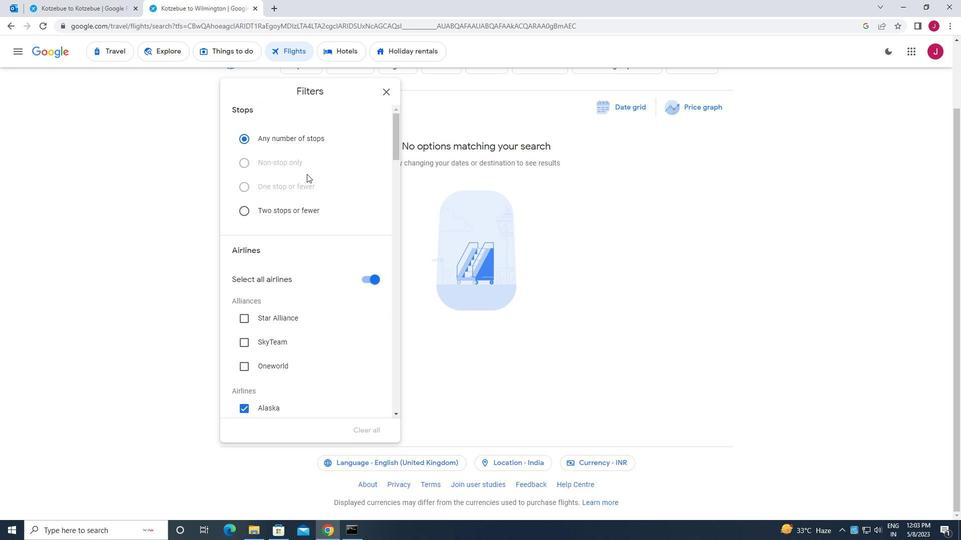 
Action: Mouse scrolled (307, 173) with delta (0, 0)
Screenshot: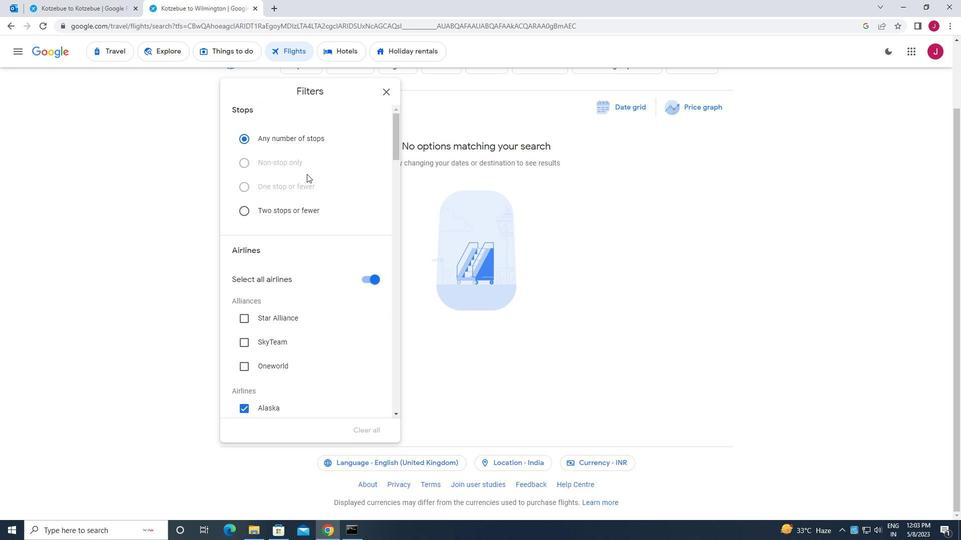 
Action: Mouse scrolled (307, 173) with delta (0, 0)
Screenshot: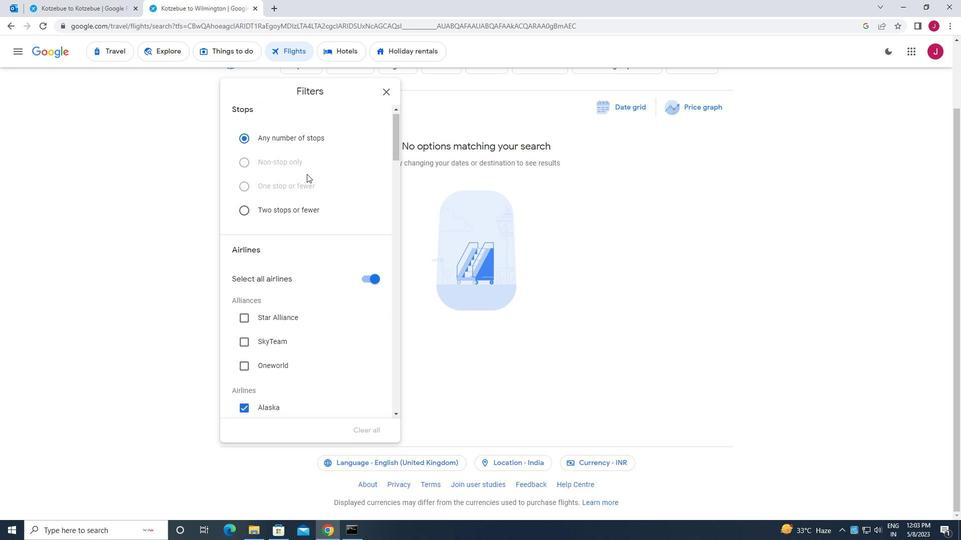 
Action: Mouse scrolled (307, 174) with delta (0, 0)
Screenshot: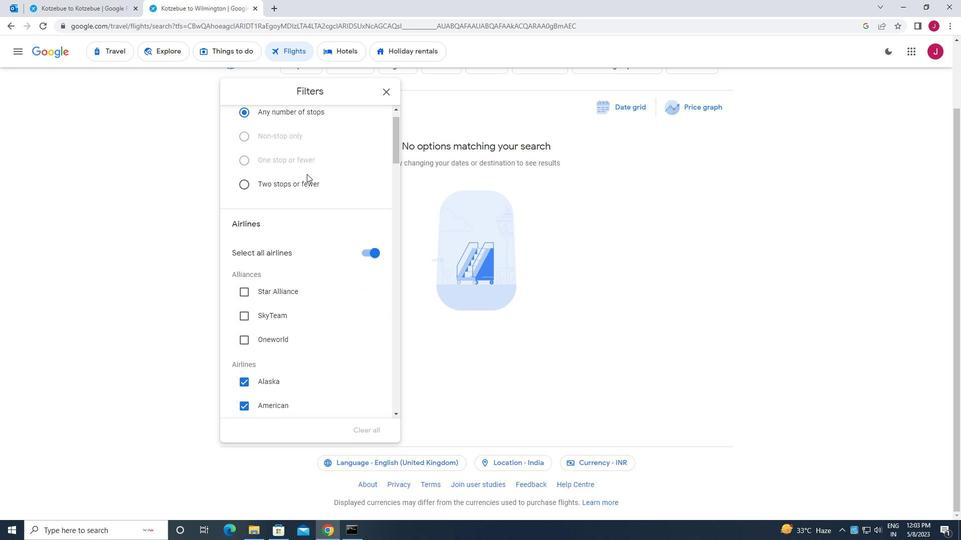
Action: Mouse scrolled (307, 174) with delta (0, 0)
Screenshot: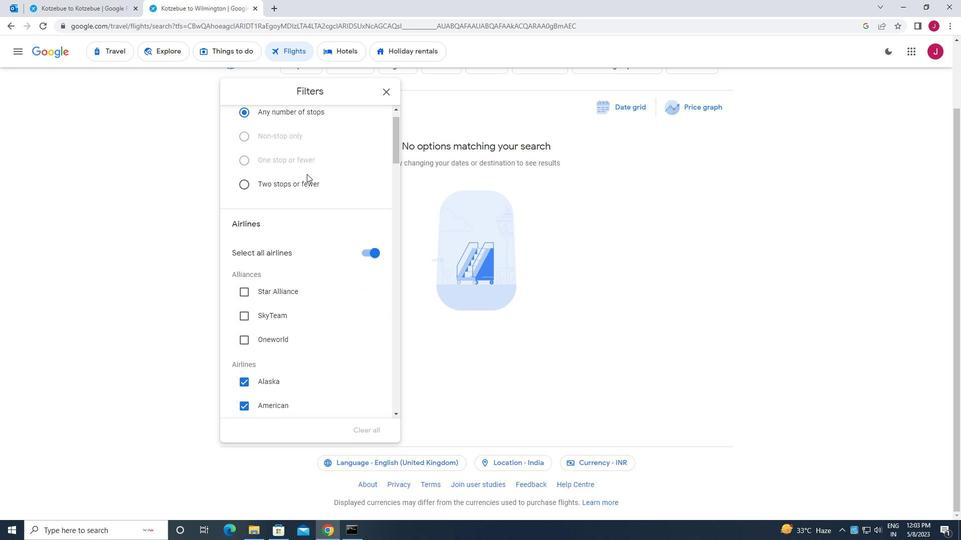 
Action: Mouse scrolled (307, 174) with delta (0, 0)
Screenshot: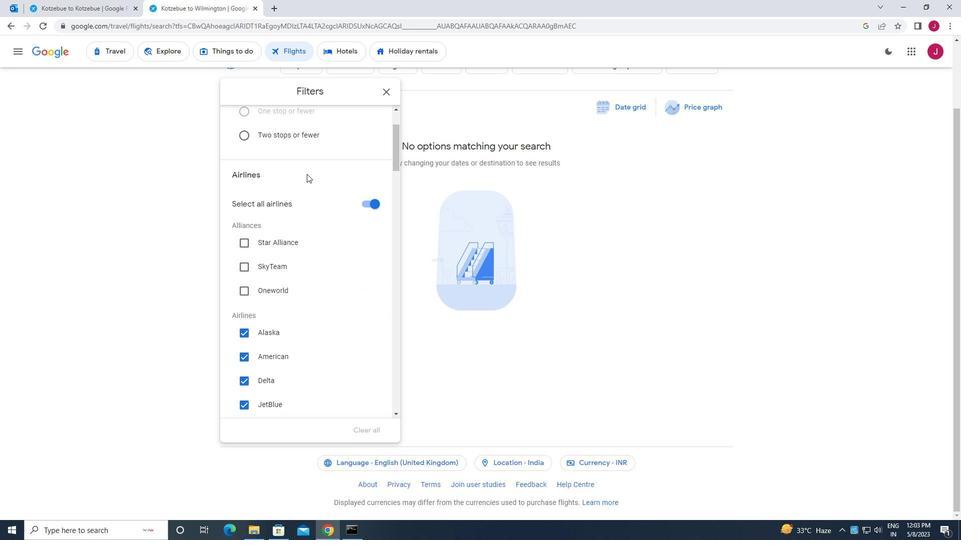 
Action: Mouse scrolled (307, 174) with delta (0, 0)
Screenshot: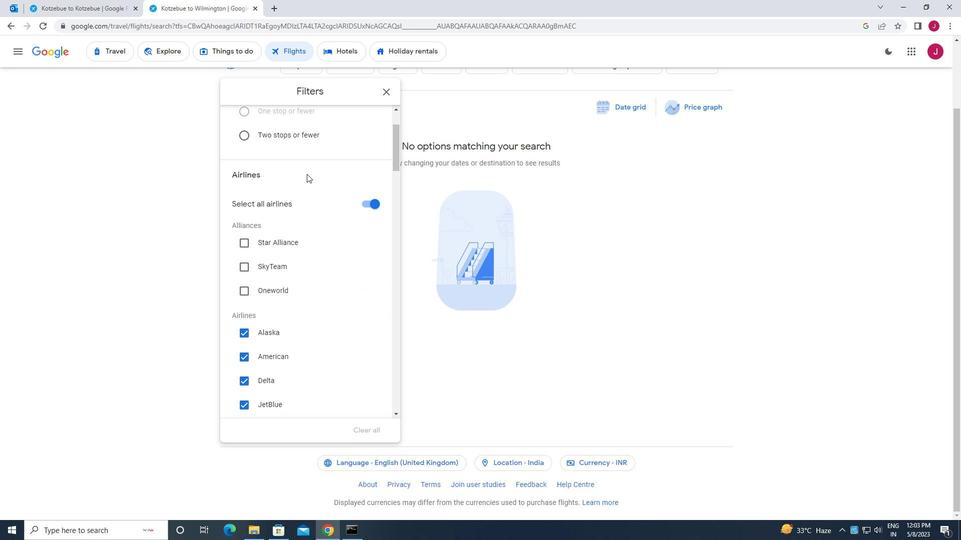 
Action: Mouse scrolled (307, 174) with delta (0, 0)
Screenshot: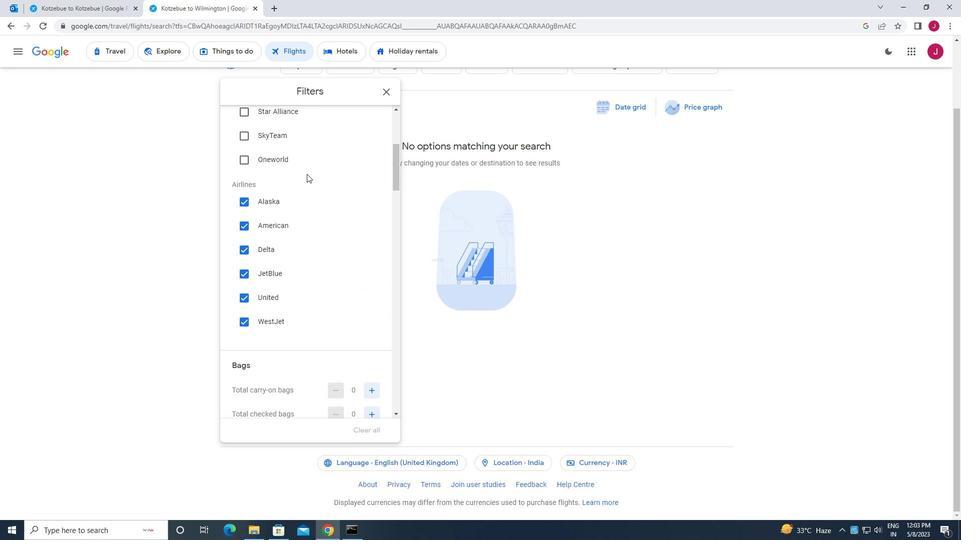
Action: Mouse scrolled (307, 174) with delta (0, 0)
Screenshot: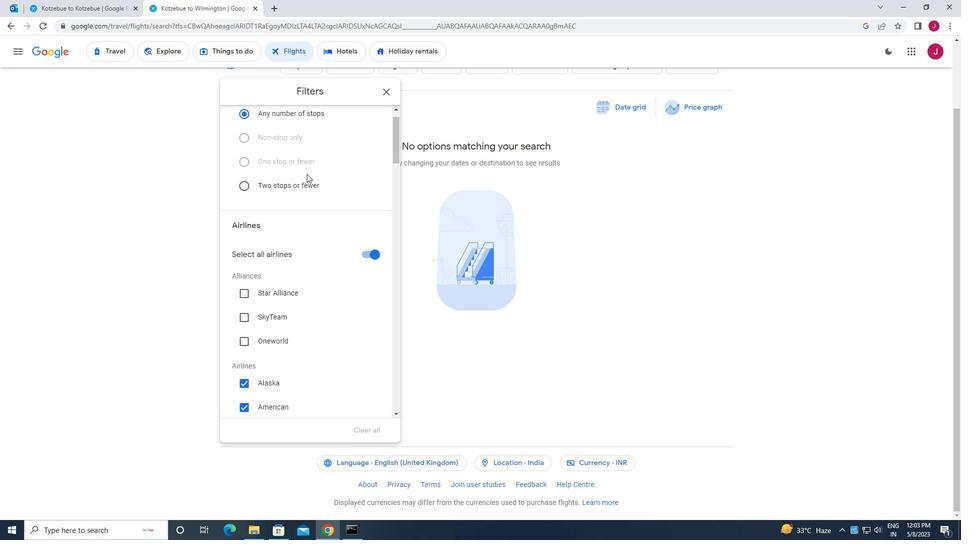 
Action: Mouse scrolled (307, 174) with delta (0, 0)
Screenshot: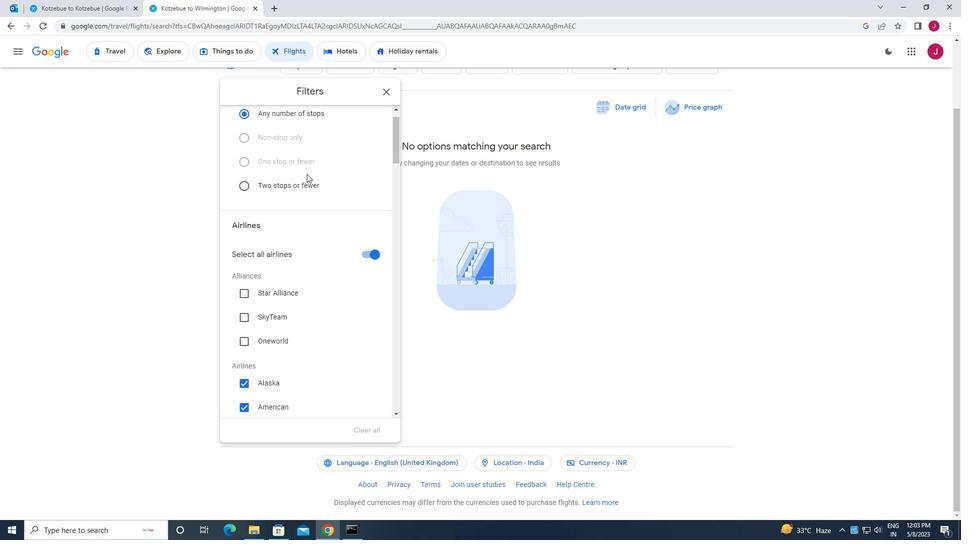
Action: Mouse scrolled (307, 173) with delta (0, 0)
Screenshot: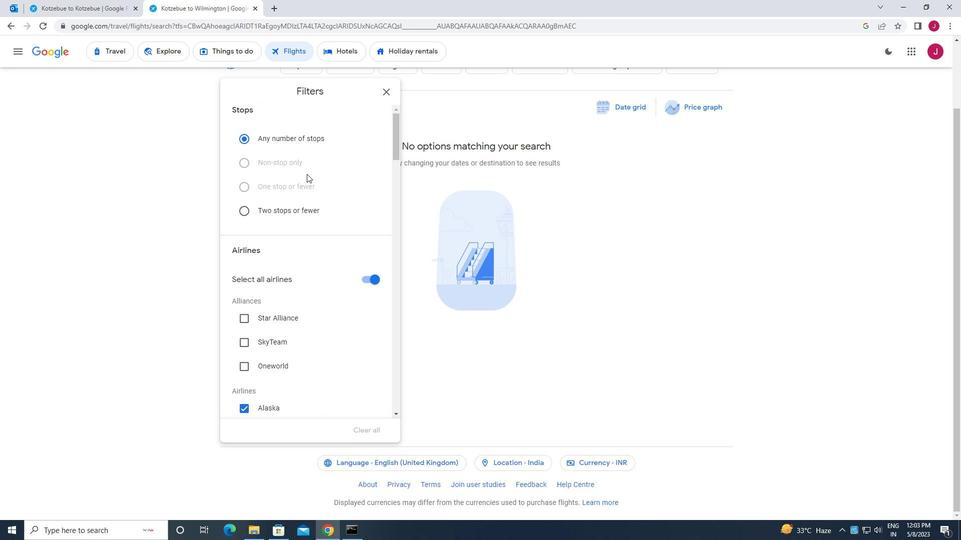 
Action: Mouse scrolled (307, 173) with delta (0, 0)
Screenshot: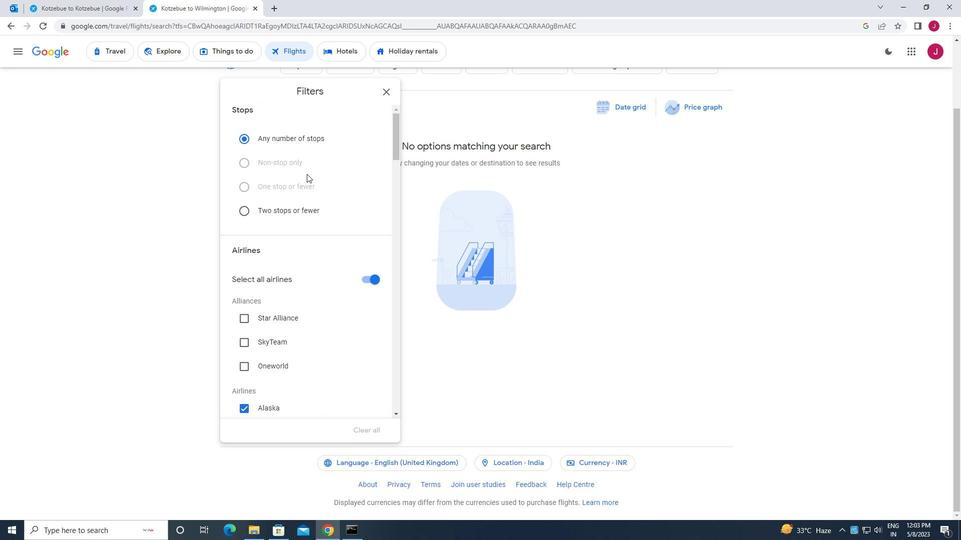 
Action: Mouse scrolled (307, 173) with delta (0, 0)
Screenshot: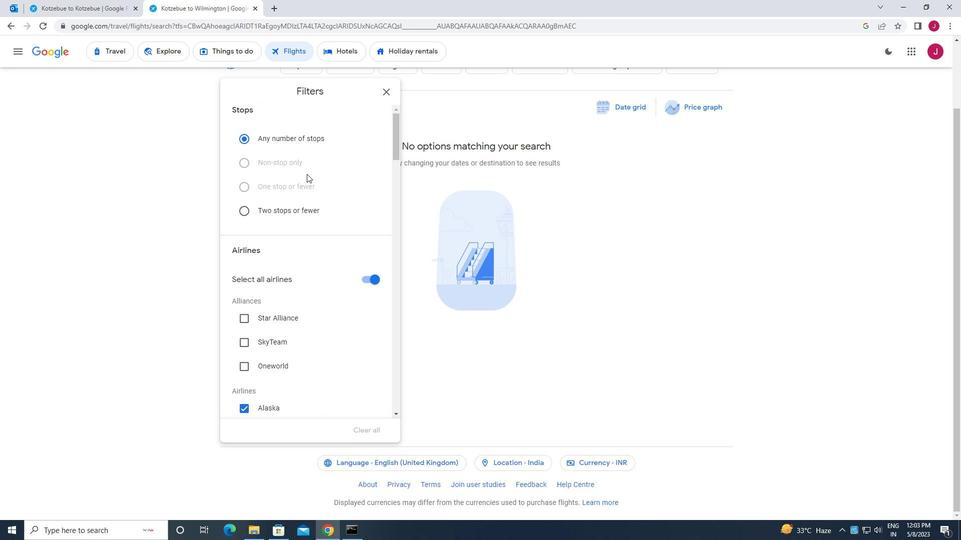 
Action: Mouse moved to (363, 131)
Screenshot: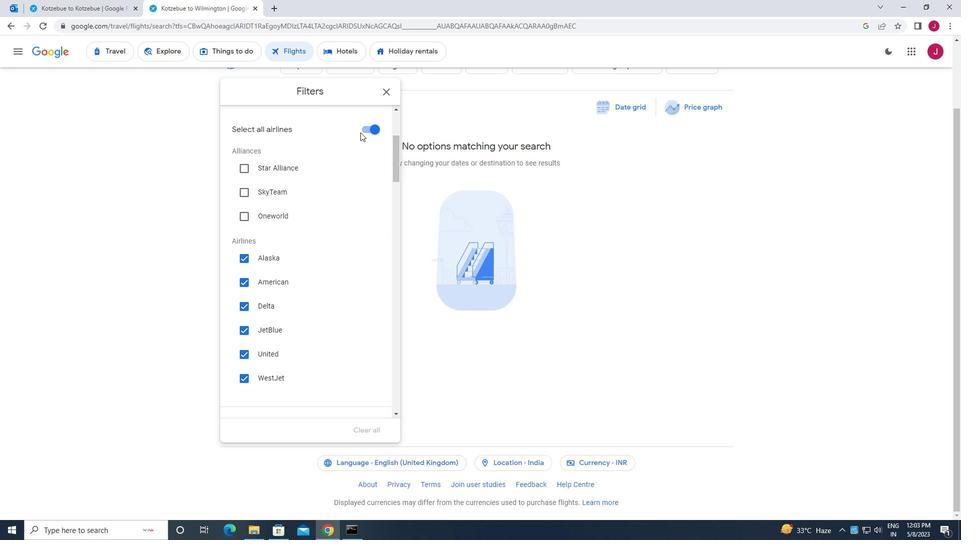 
Action: Mouse pressed left at (363, 131)
Screenshot: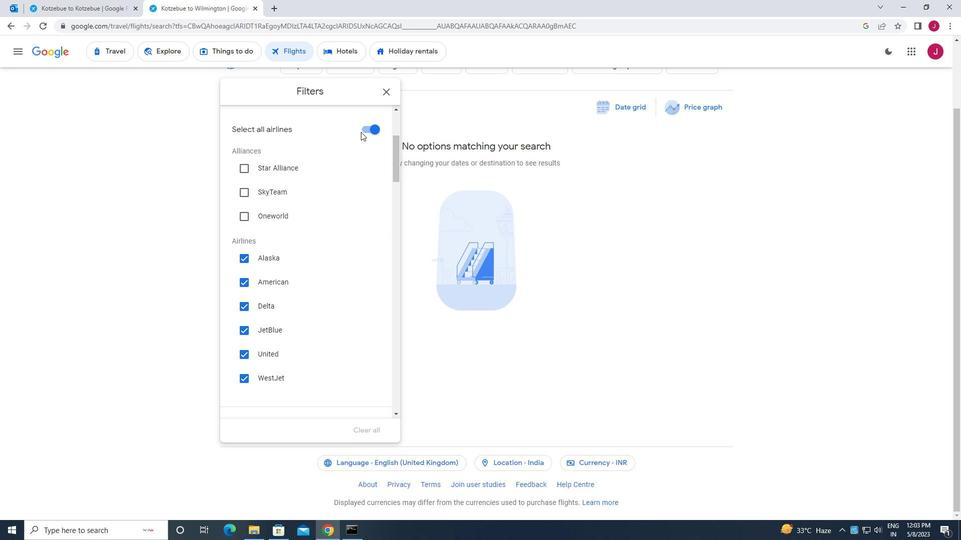 
Action: Mouse moved to (332, 144)
Screenshot: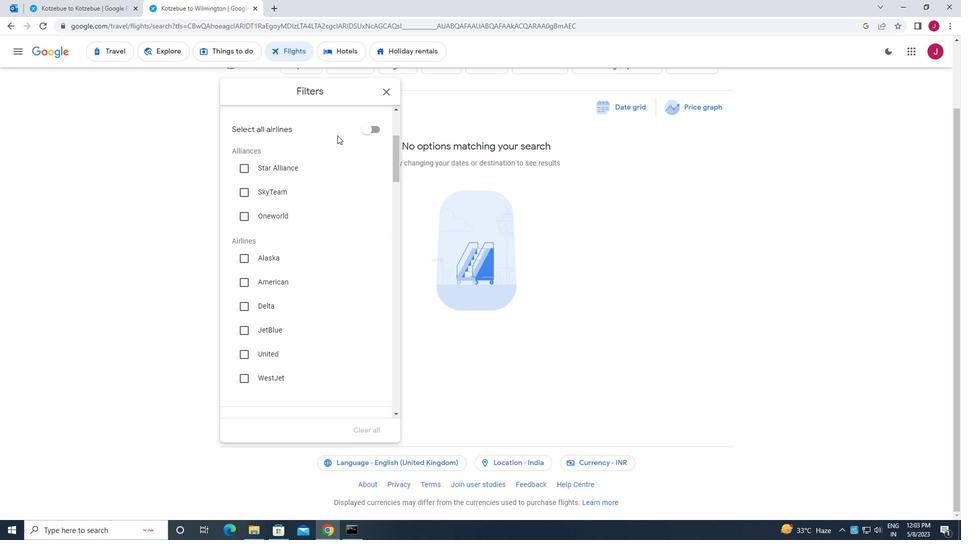 
Action: Mouse scrolled (332, 143) with delta (0, 0)
Screenshot: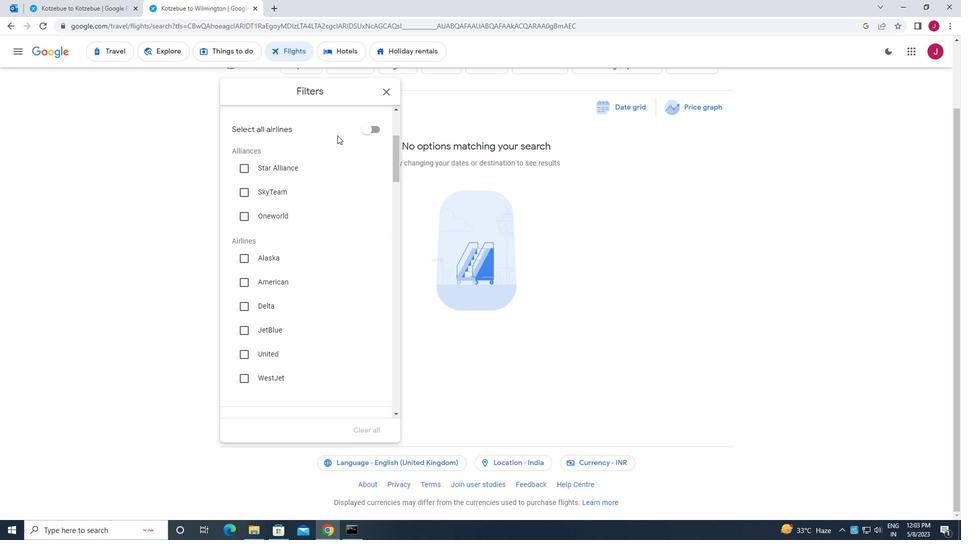 
Action: Mouse moved to (299, 131)
Screenshot: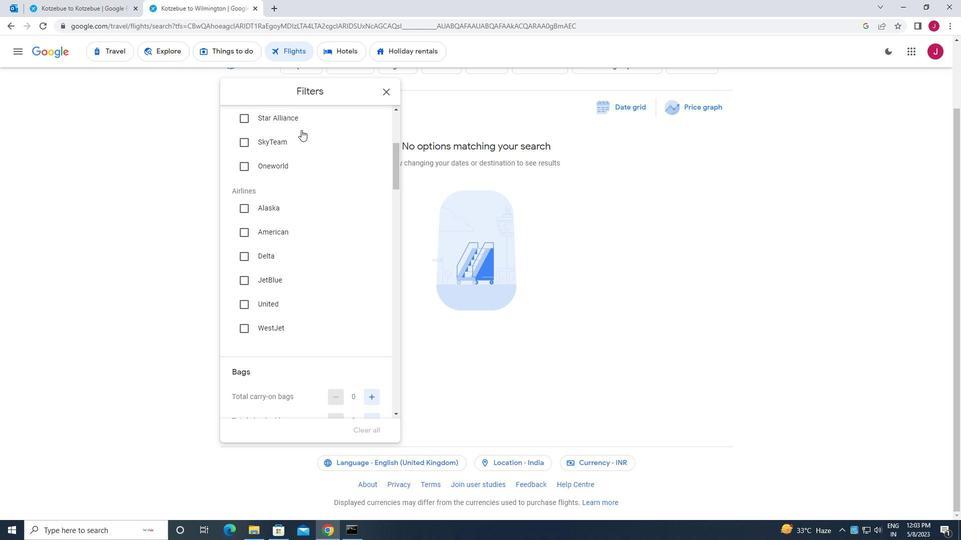 
Action: Mouse scrolled (299, 131) with delta (0, 0)
Screenshot: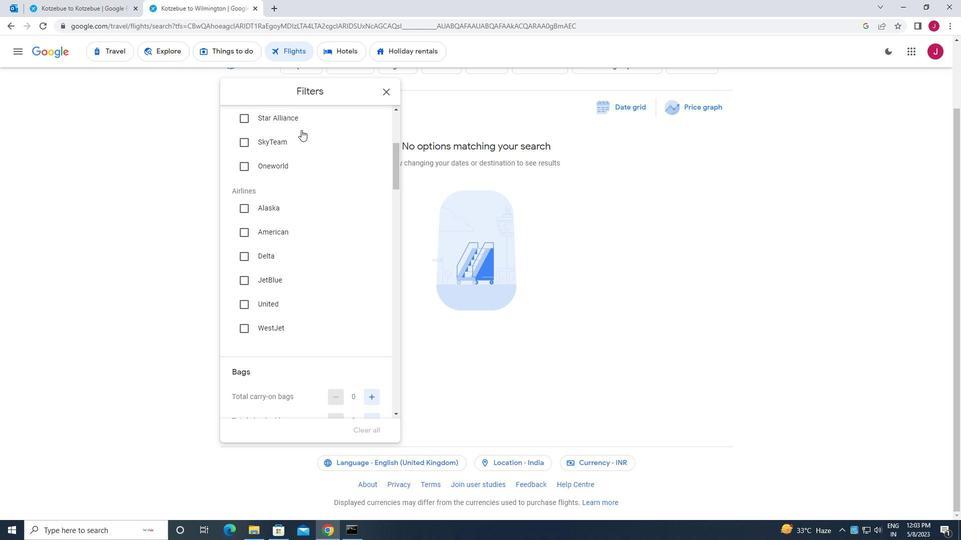 
Action: Mouse moved to (296, 145)
Screenshot: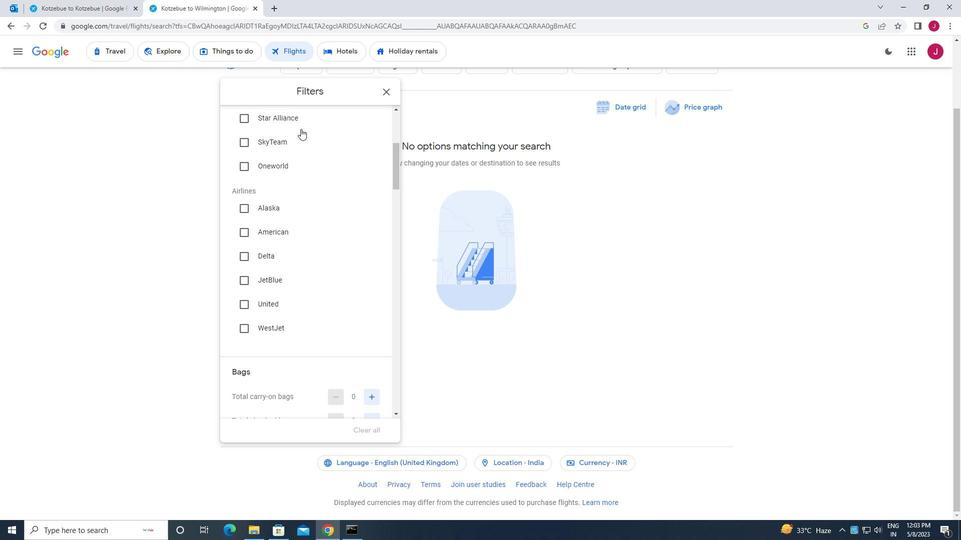 
Action: Mouse scrolled (296, 145) with delta (0, 0)
Screenshot: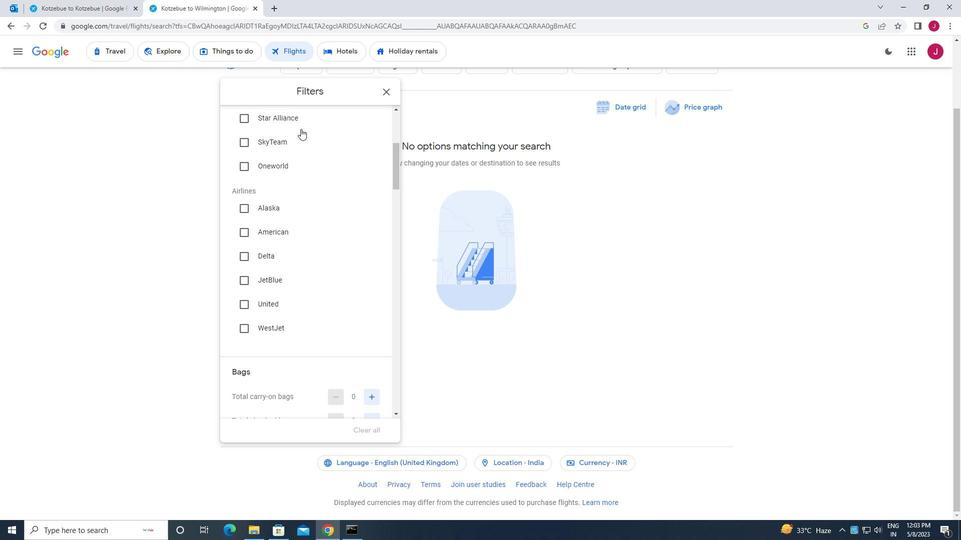 
Action: Mouse moved to (295, 154)
Screenshot: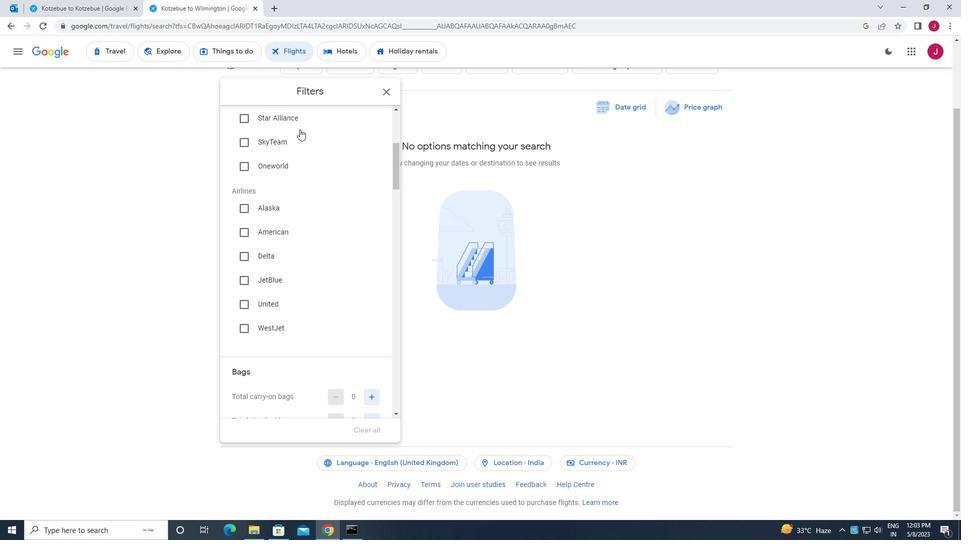 
Action: Mouse scrolled (295, 153) with delta (0, 0)
Screenshot: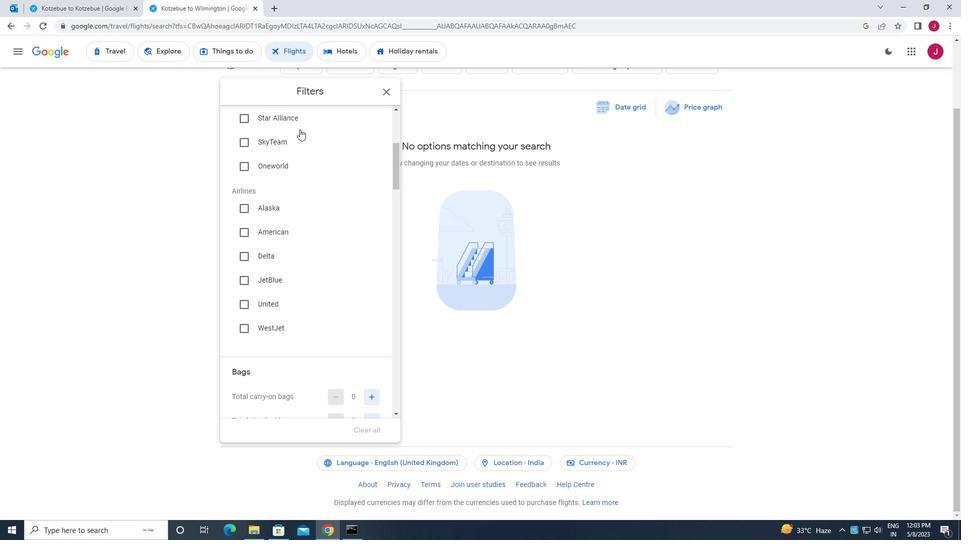 
Action: Mouse moved to (294, 158)
Screenshot: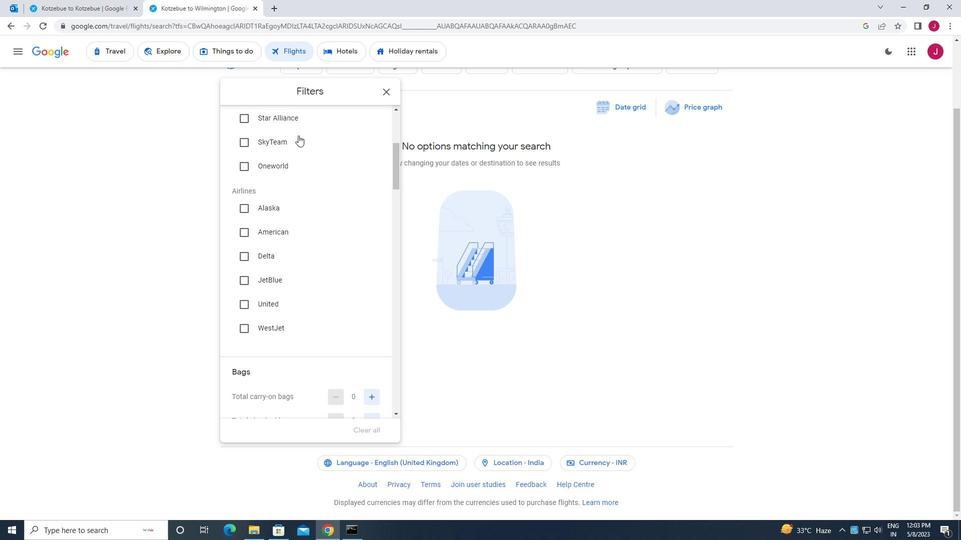 
Action: Mouse scrolled (294, 158) with delta (0, 0)
Screenshot: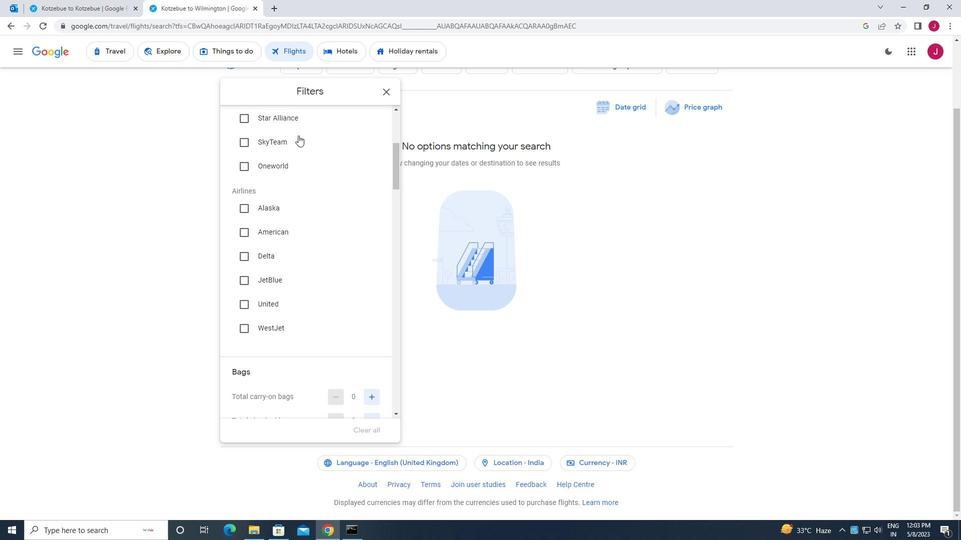 
Action: Mouse moved to (294, 160)
Screenshot: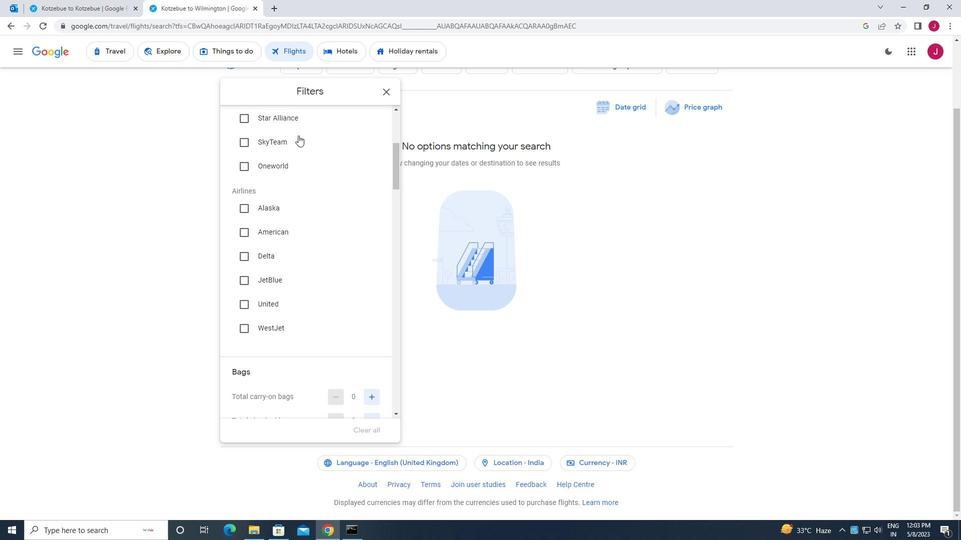
Action: Mouse scrolled (294, 160) with delta (0, 0)
Screenshot: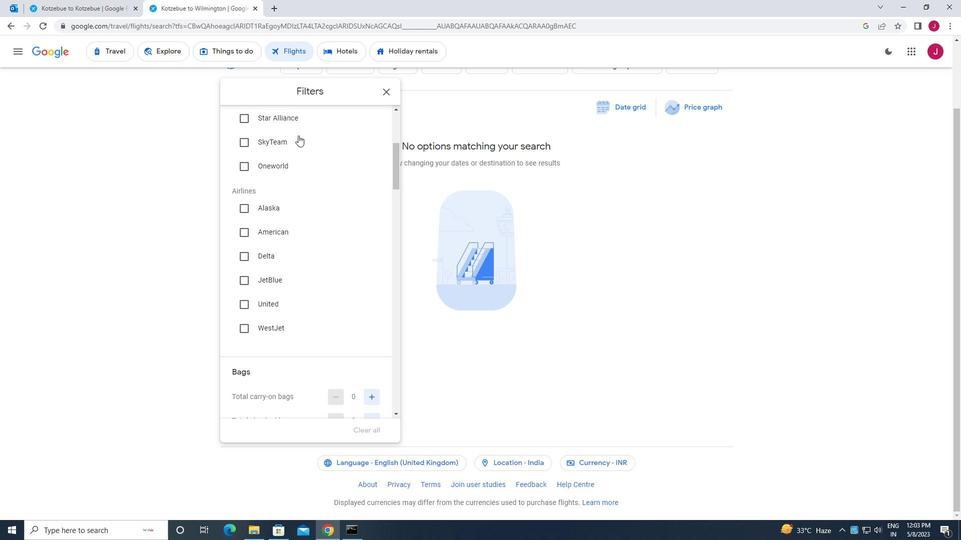 
Action: Mouse moved to (293, 162)
Screenshot: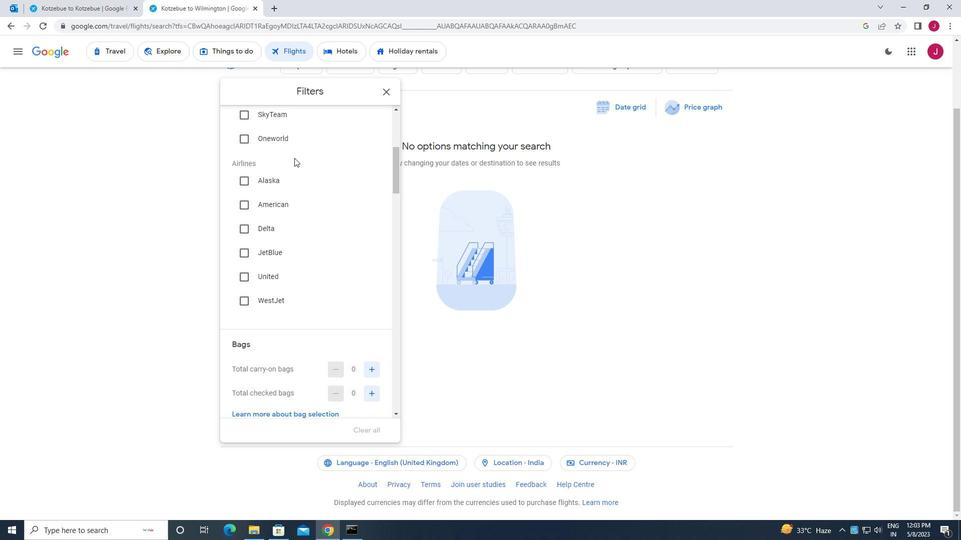 
Action: Mouse scrolled (293, 163) with delta (0, 0)
Screenshot: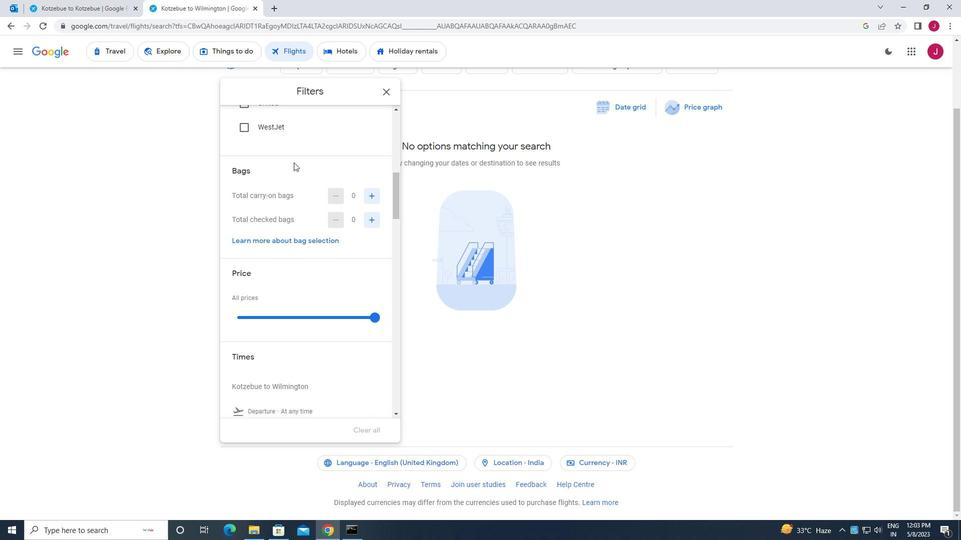 
Action: Mouse scrolled (293, 163) with delta (0, 0)
Screenshot: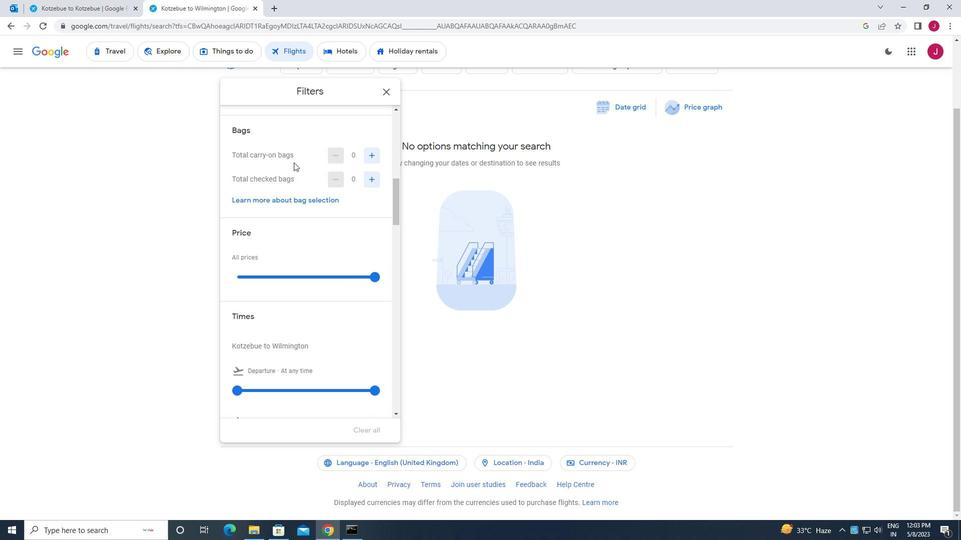 
Action: Mouse scrolled (293, 163) with delta (0, 0)
Screenshot: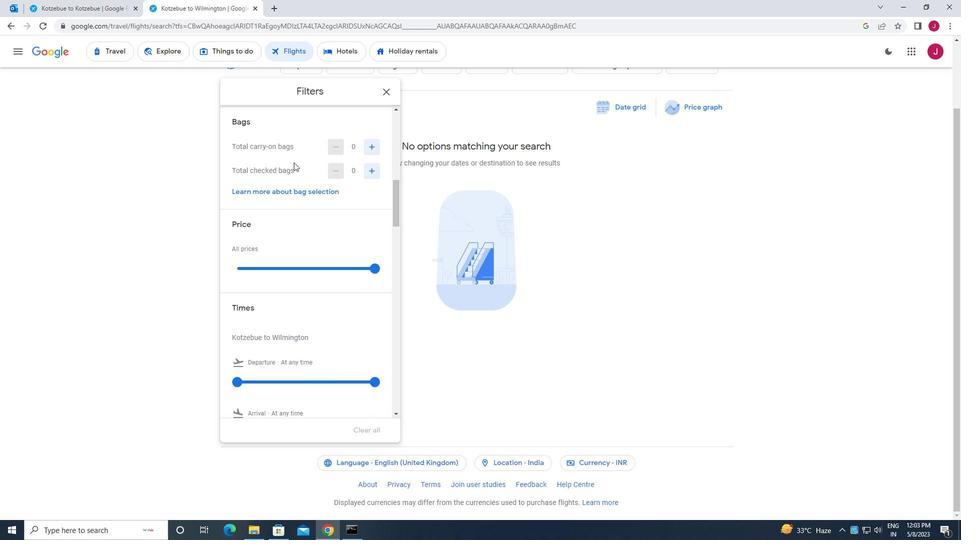 
Action: Mouse scrolled (293, 163) with delta (0, 0)
Screenshot: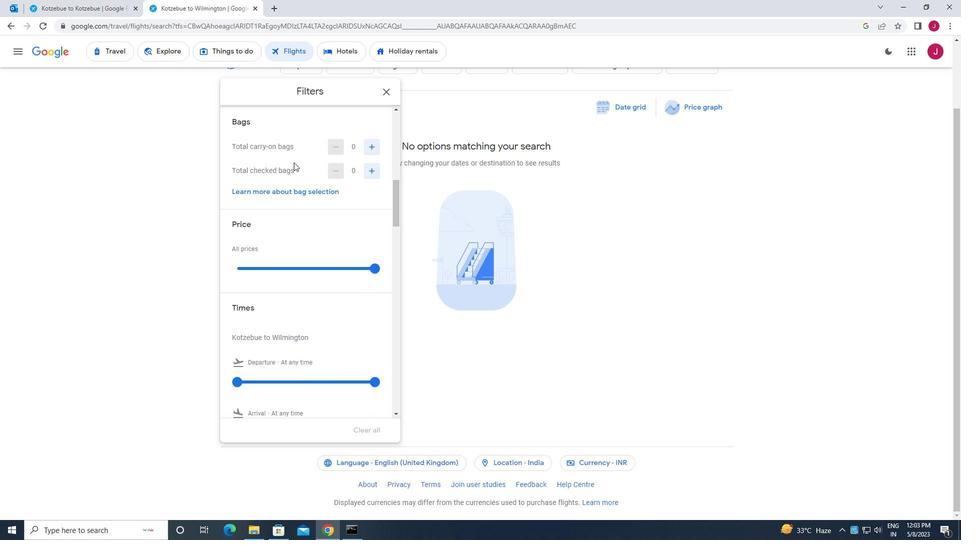 
Action: Mouse scrolled (293, 163) with delta (0, 0)
Screenshot: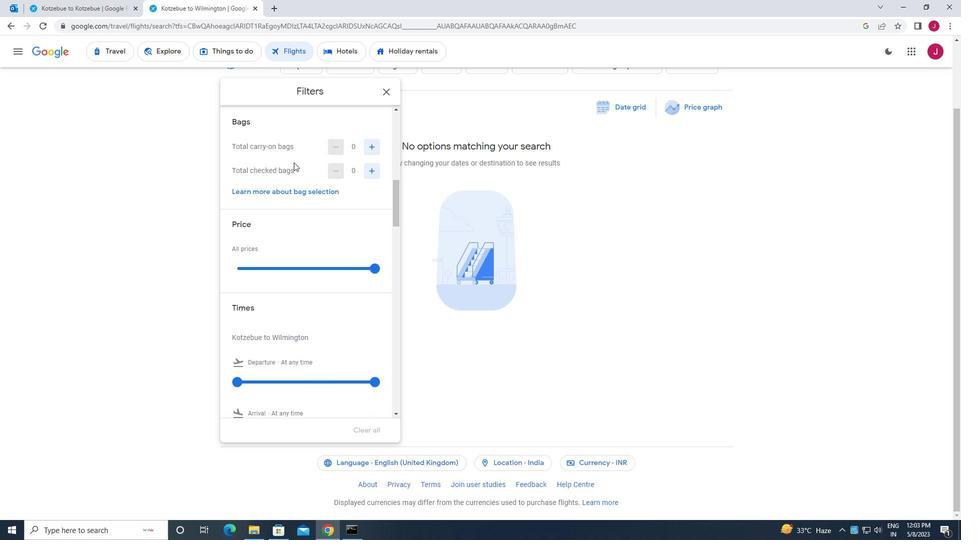 
Action: Mouse scrolled (293, 163) with delta (0, 0)
Screenshot: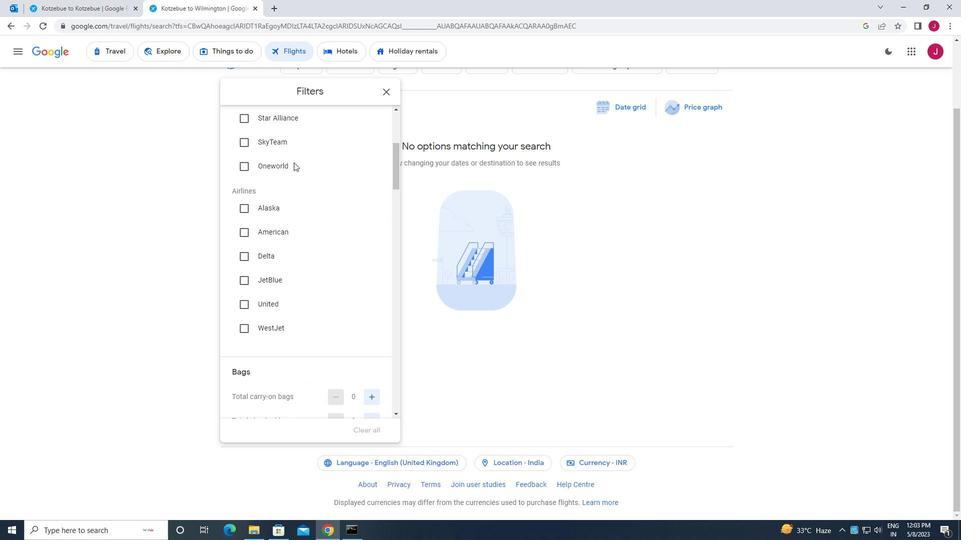 
Action: Mouse scrolled (293, 162) with delta (0, 0)
Screenshot: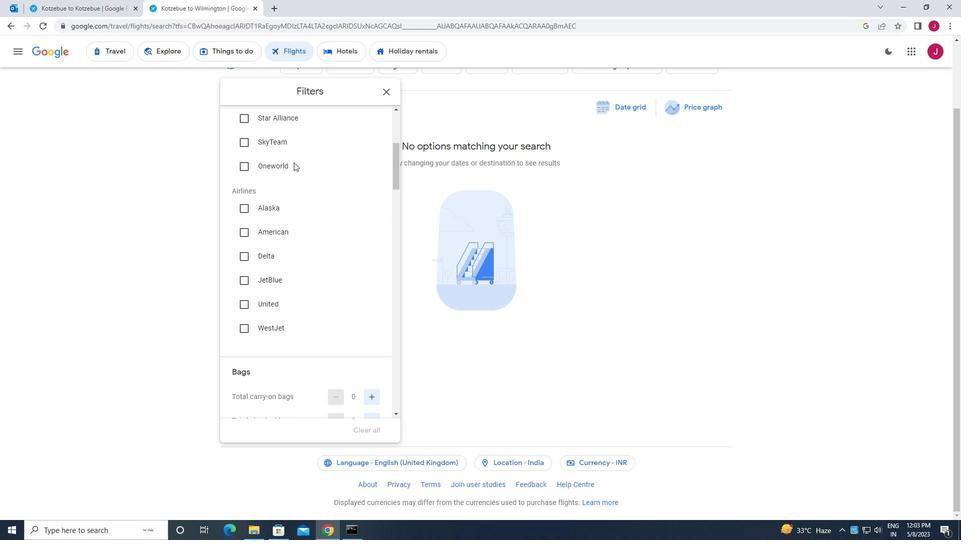 
Action: Mouse scrolled (293, 162) with delta (0, 0)
Screenshot: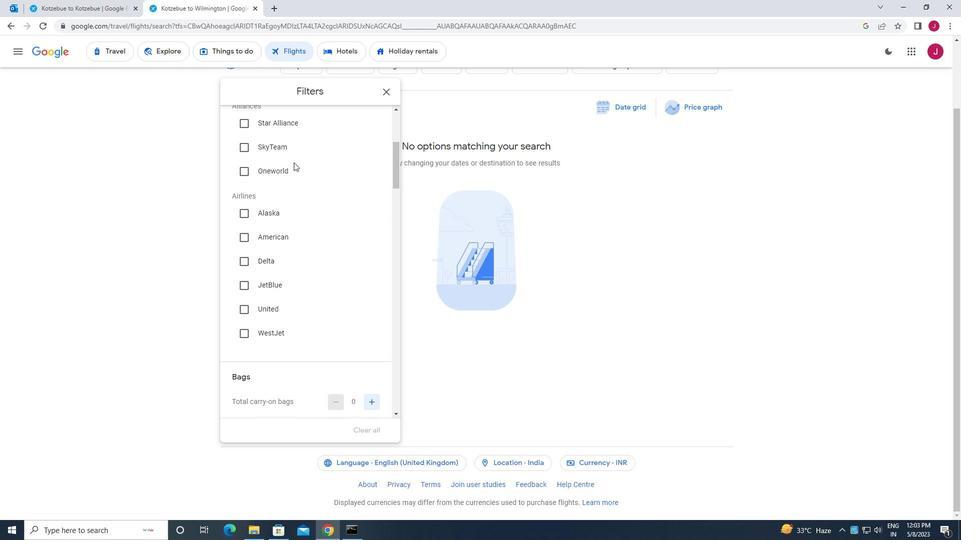 
Action: Mouse scrolled (293, 162) with delta (0, 0)
Screenshot: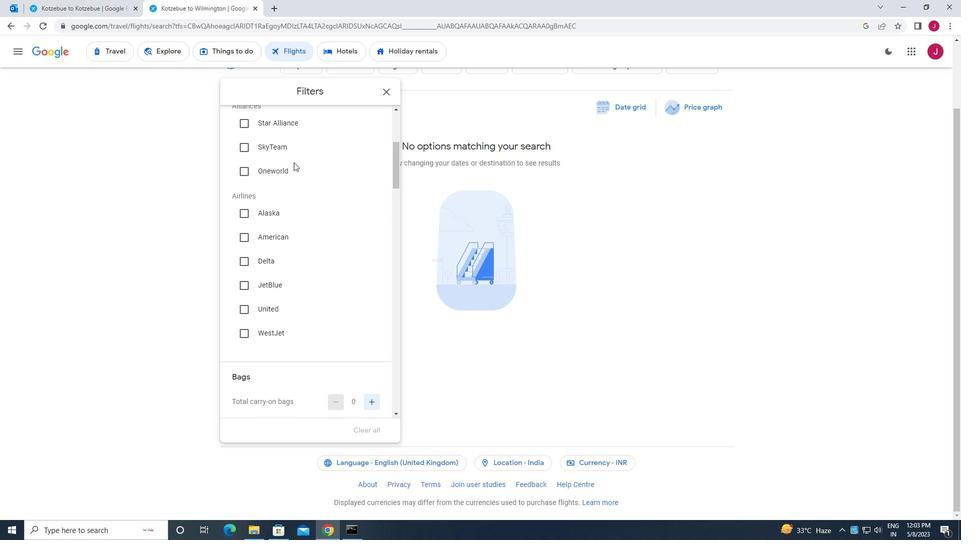 
Action: Mouse scrolled (293, 162) with delta (0, 0)
Screenshot: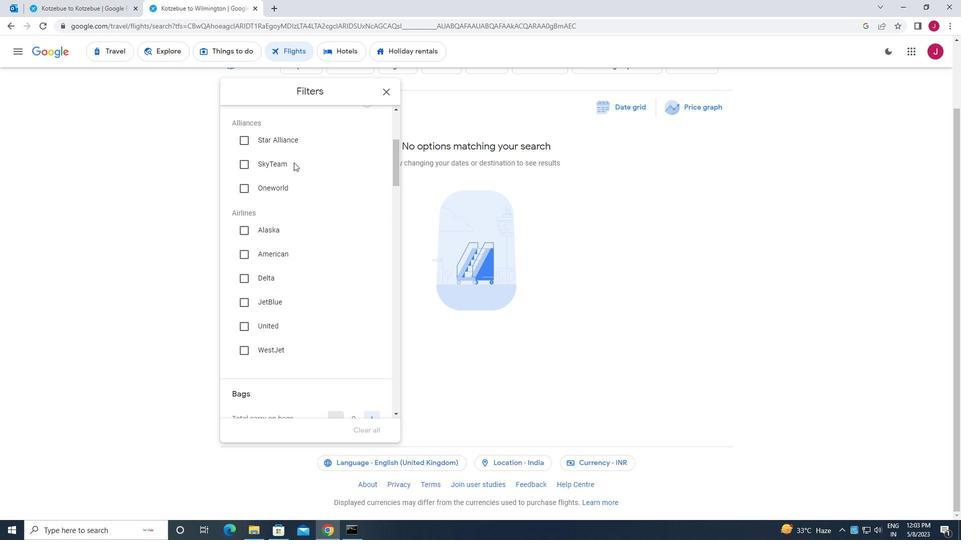 
Action: Mouse scrolled (293, 162) with delta (0, 0)
Screenshot: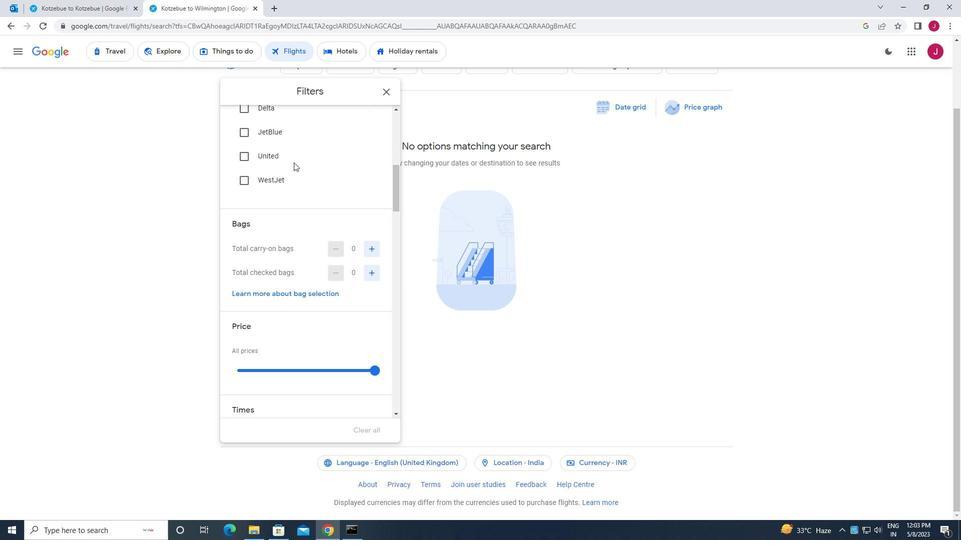 
Action: Mouse scrolled (293, 162) with delta (0, 0)
Screenshot: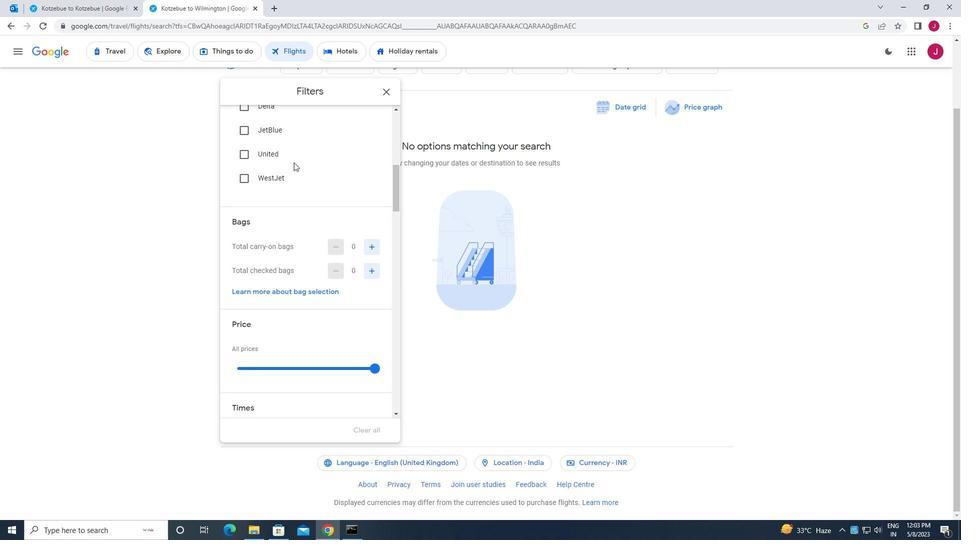 
Action: Mouse scrolled (293, 162) with delta (0, 0)
Screenshot: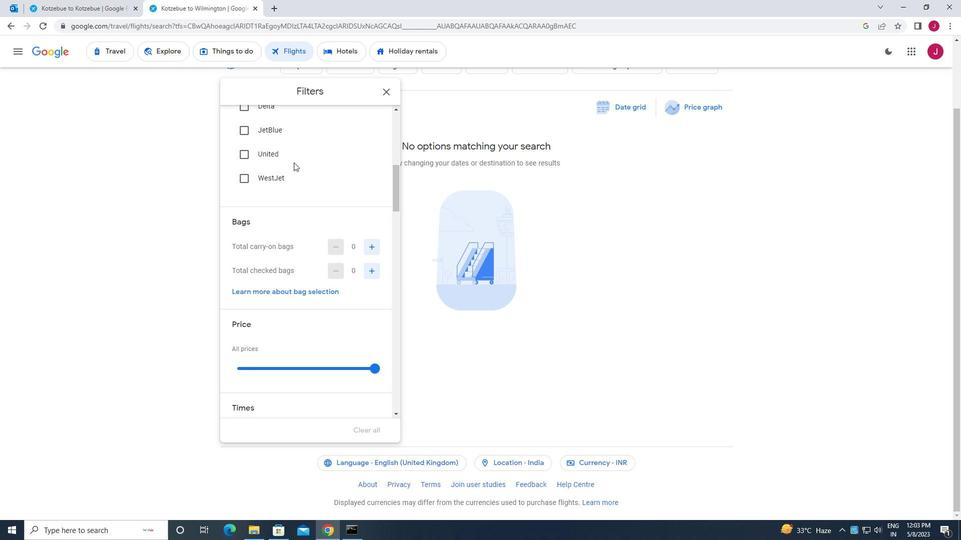 
Action: Mouse moved to (369, 122)
Screenshot: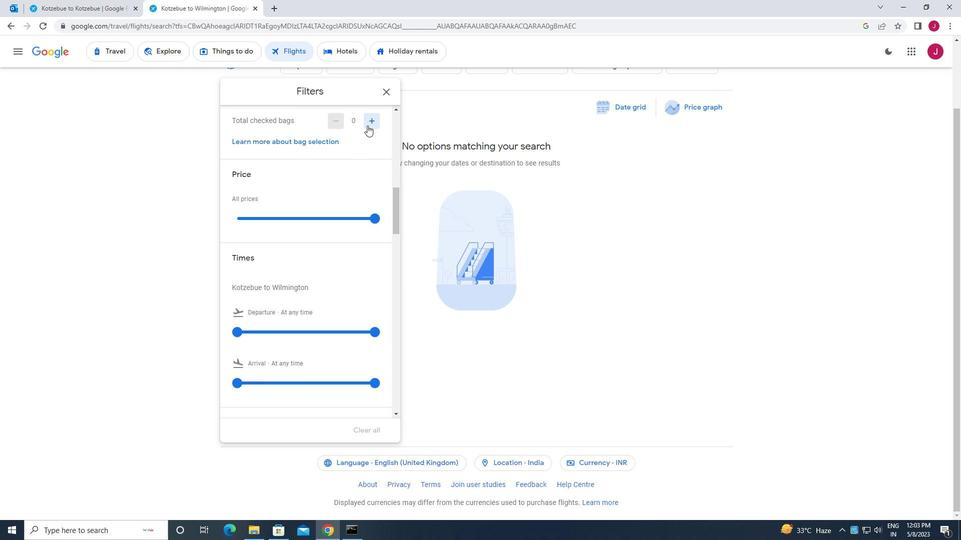 
Action: Mouse pressed left at (369, 122)
Screenshot: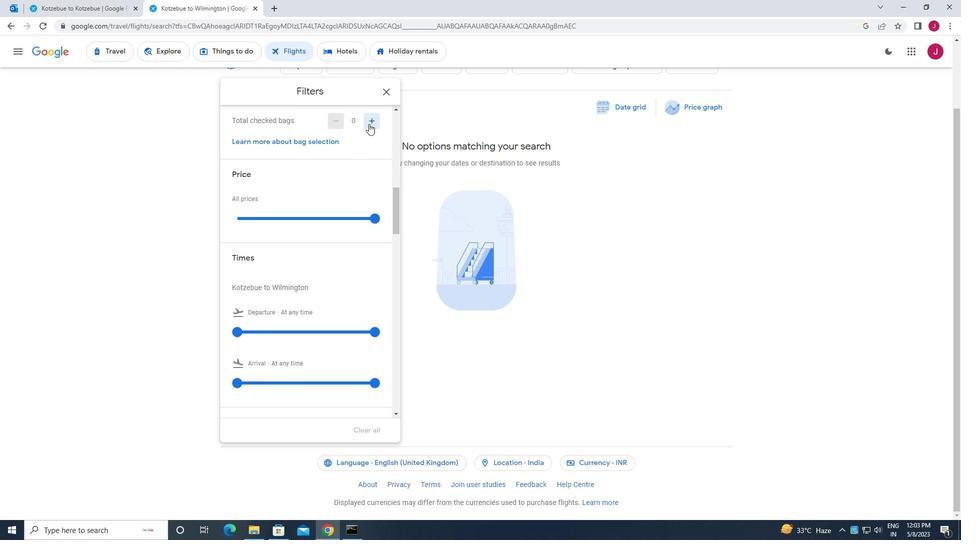 
Action: Mouse pressed left at (369, 122)
Screenshot: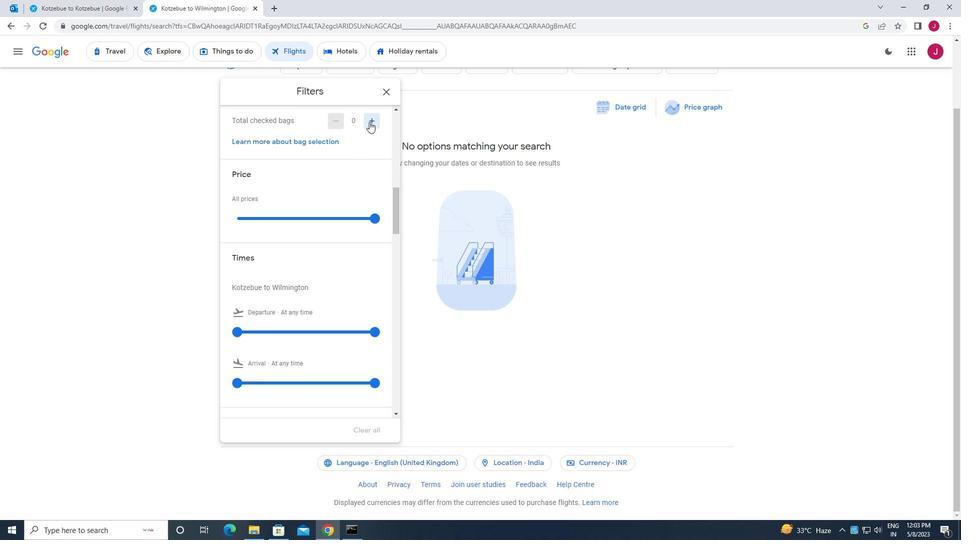 
Action: Mouse pressed left at (369, 122)
Screenshot: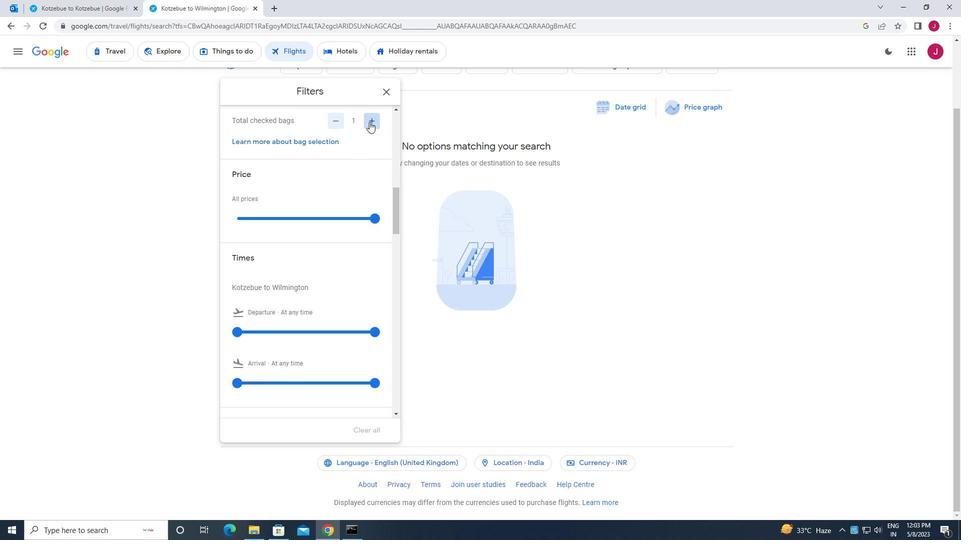 
Action: Mouse pressed left at (369, 122)
Screenshot: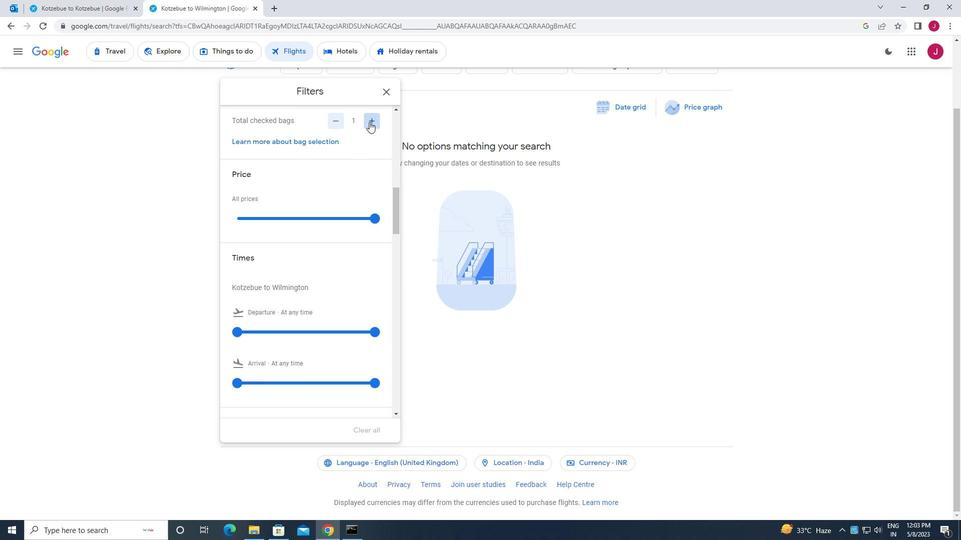 
Action: Mouse pressed left at (369, 122)
Screenshot: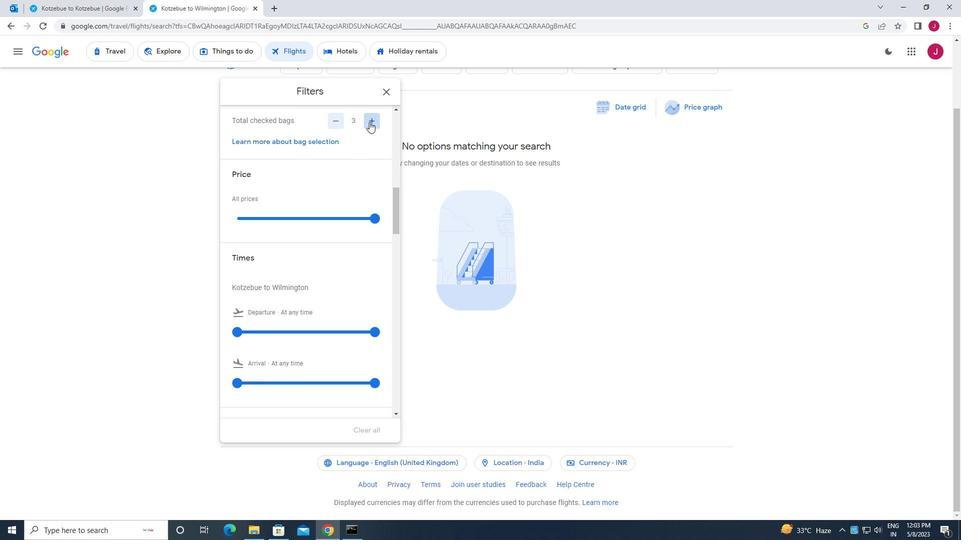 
Action: Mouse pressed left at (369, 122)
Screenshot: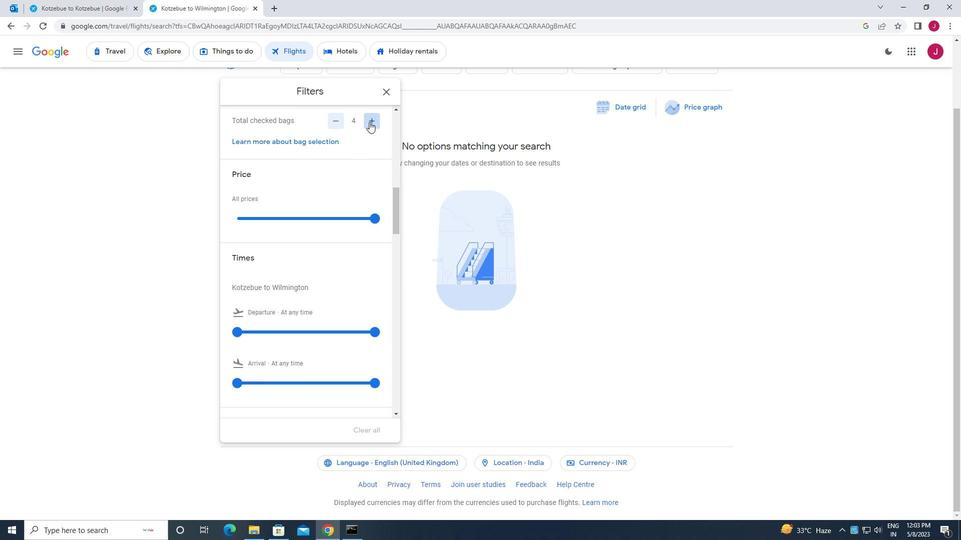 
Action: Mouse moved to (365, 127)
Screenshot: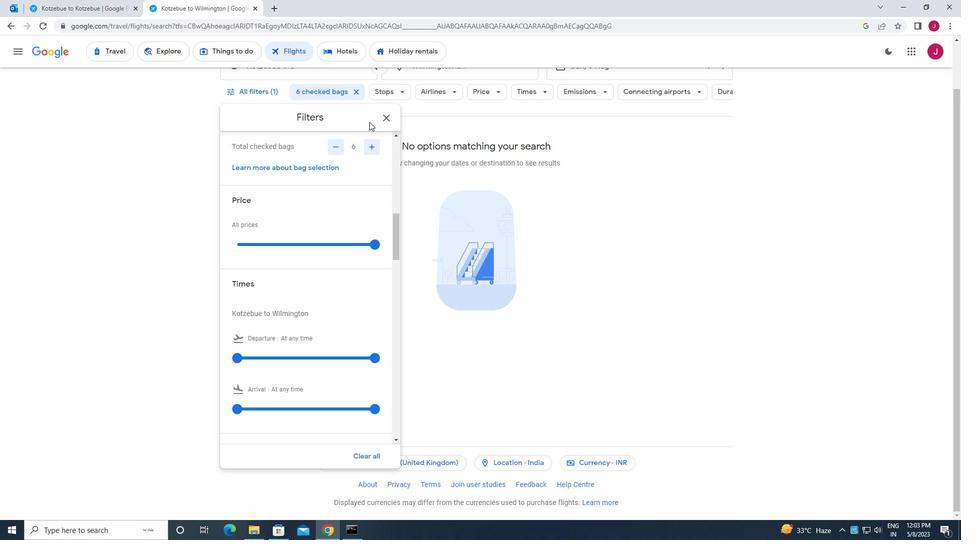 
Action: Mouse scrolled (365, 127) with delta (0, 0)
Screenshot: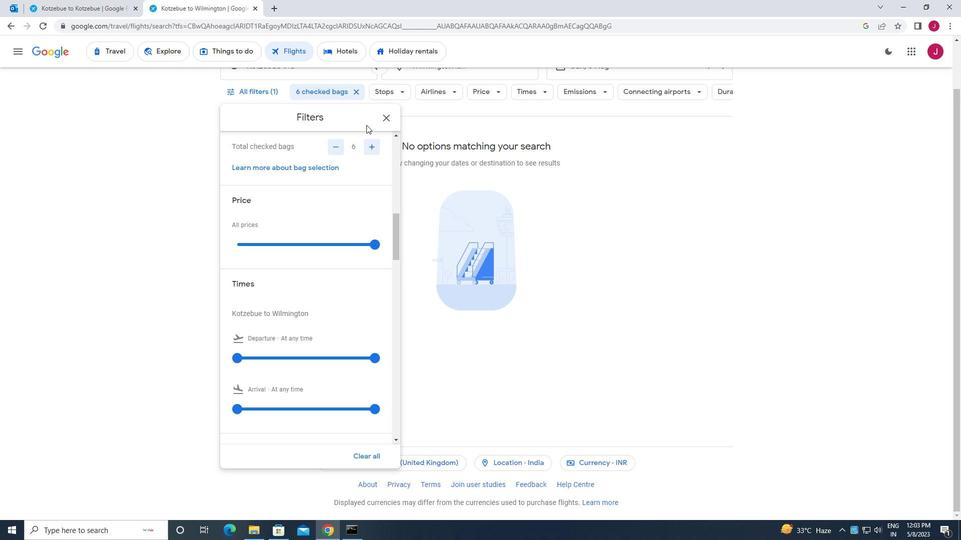
Action: Mouse moved to (377, 219)
Screenshot: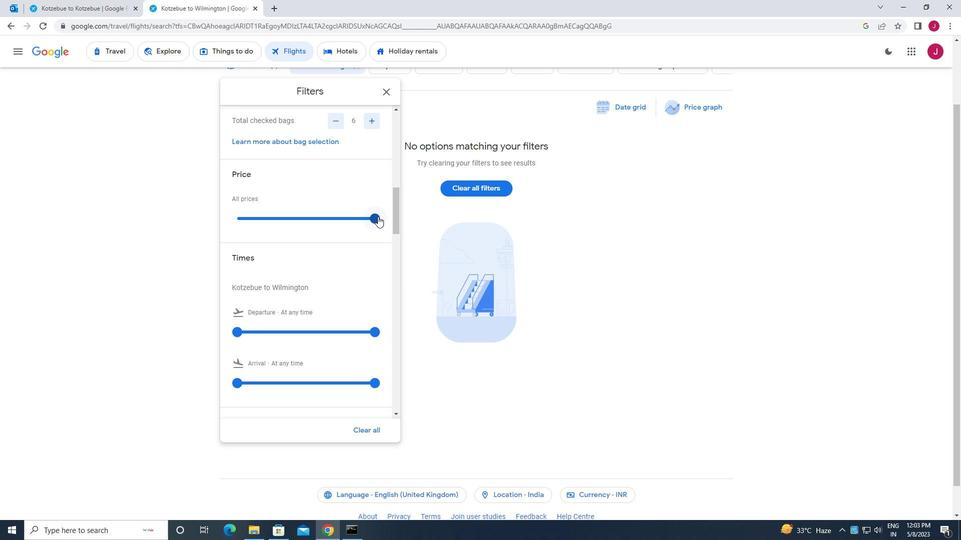 
Action: Mouse pressed left at (377, 219)
Screenshot: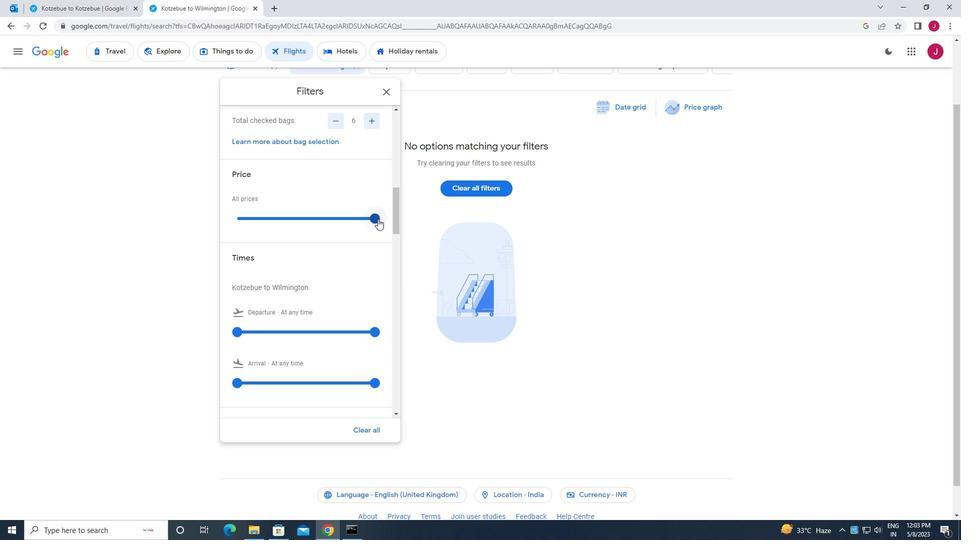 
Action: Mouse moved to (329, 212)
Screenshot: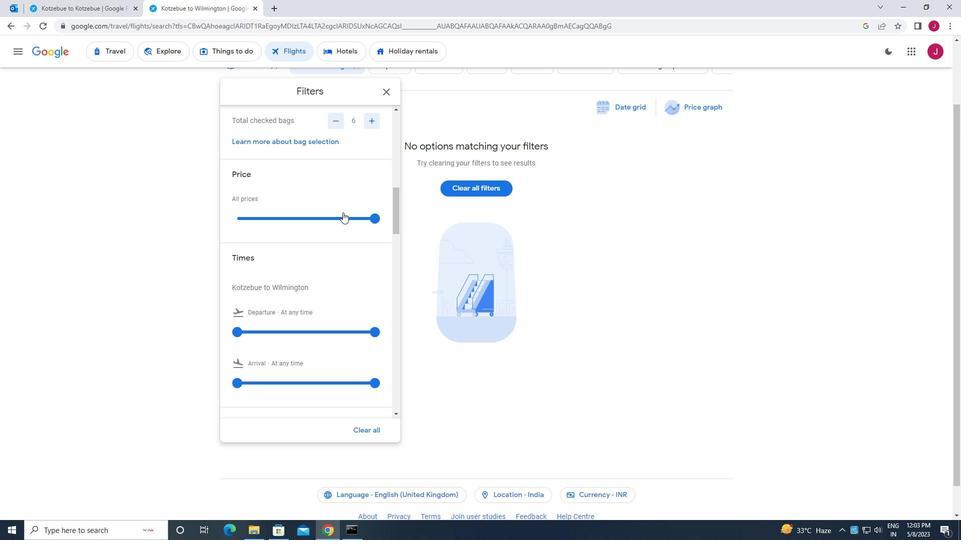 
Action: Mouse scrolled (329, 211) with delta (0, 0)
Screenshot: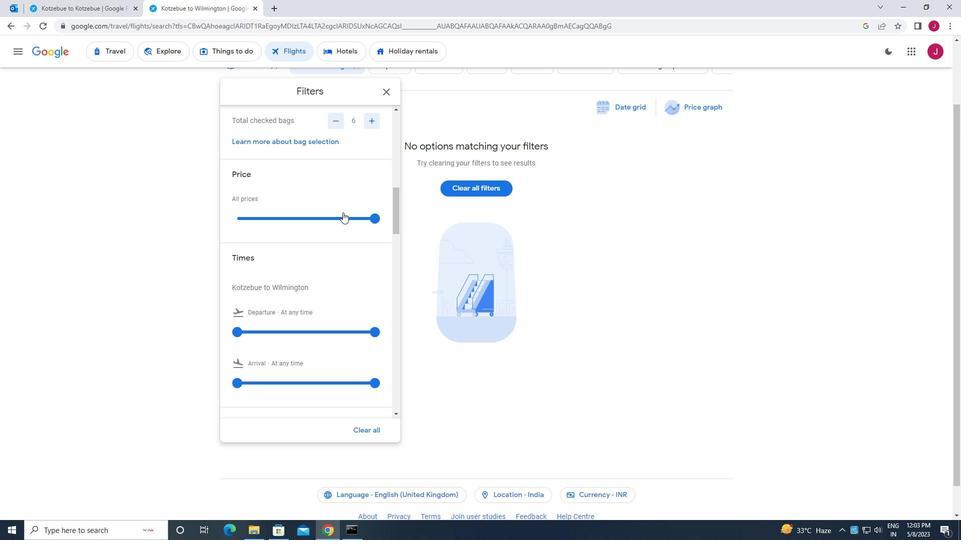 
Action: Mouse scrolled (329, 211) with delta (0, 0)
Screenshot: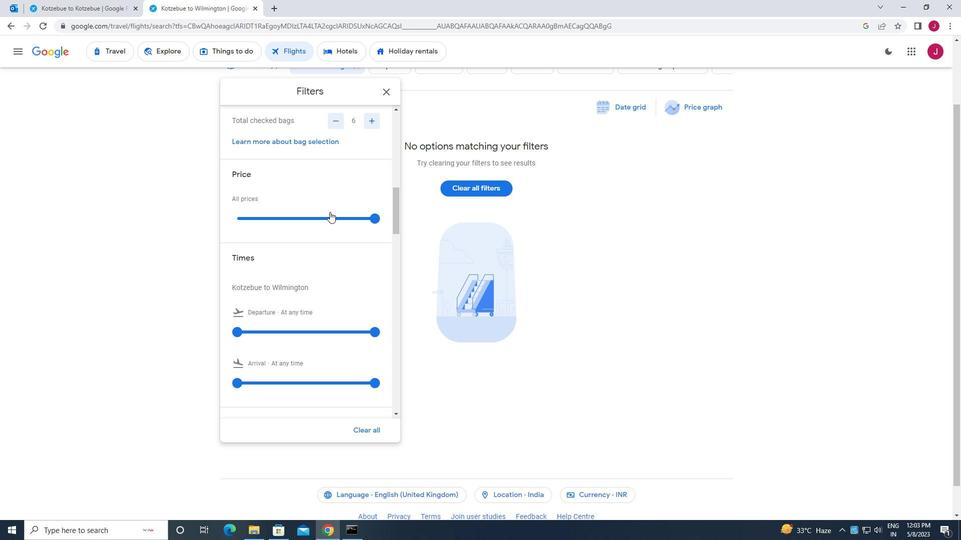
Action: Mouse scrolled (329, 211) with delta (0, 0)
Screenshot: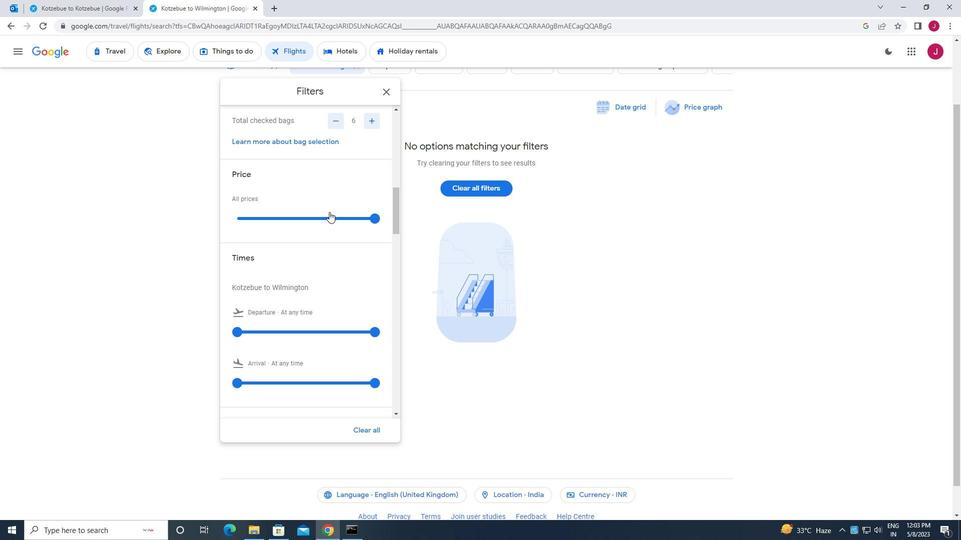 
Action: Mouse moved to (234, 180)
Screenshot: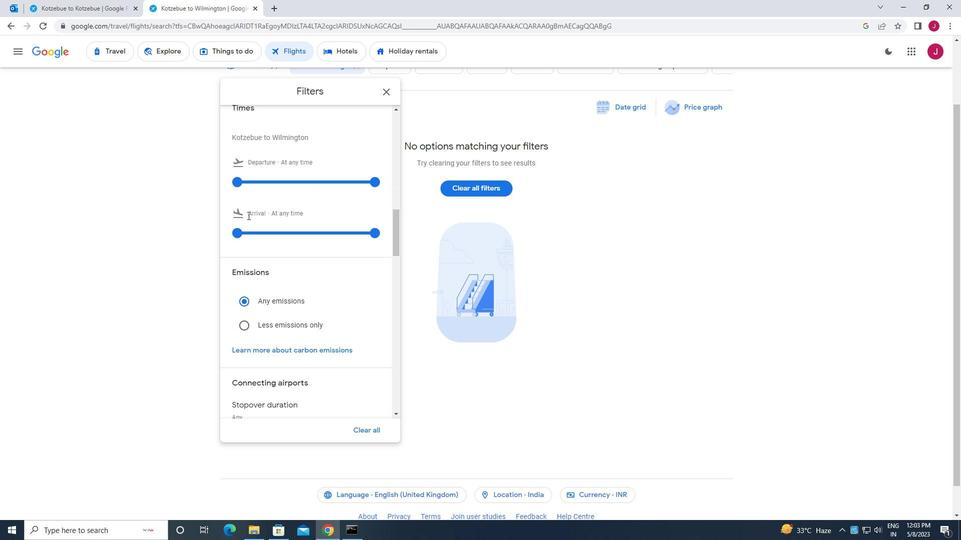 
Action: Mouse pressed left at (234, 180)
Screenshot: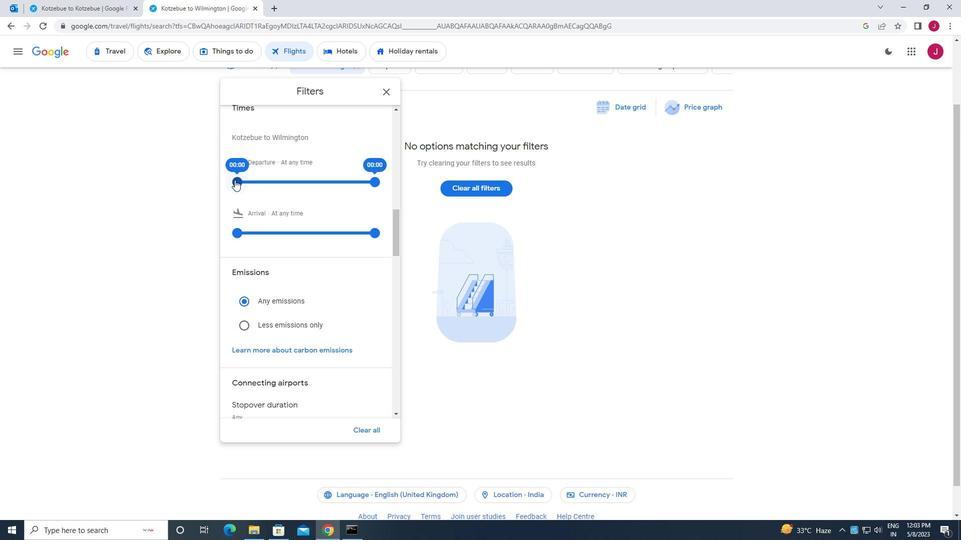 
Action: Mouse moved to (386, 92)
Screenshot: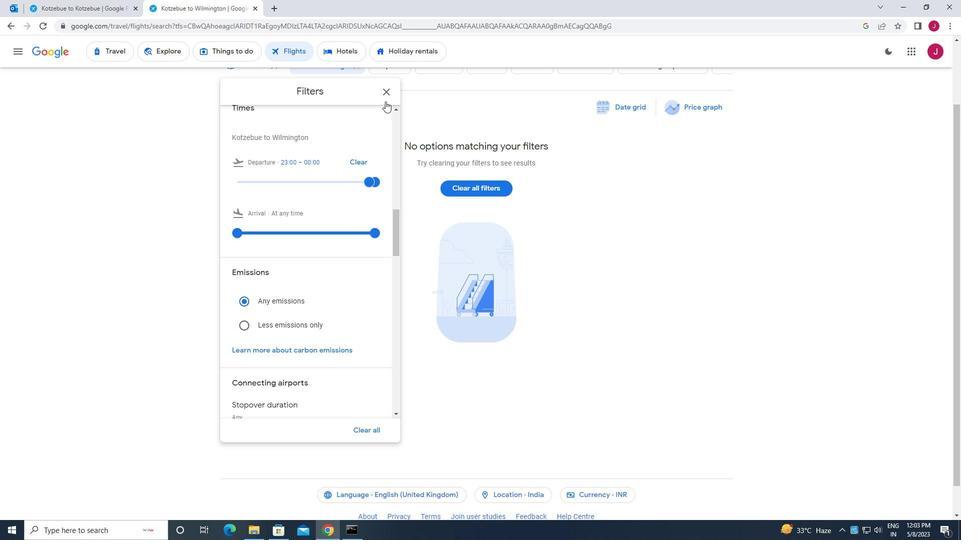 
Action: Mouse pressed left at (386, 92)
Screenshot: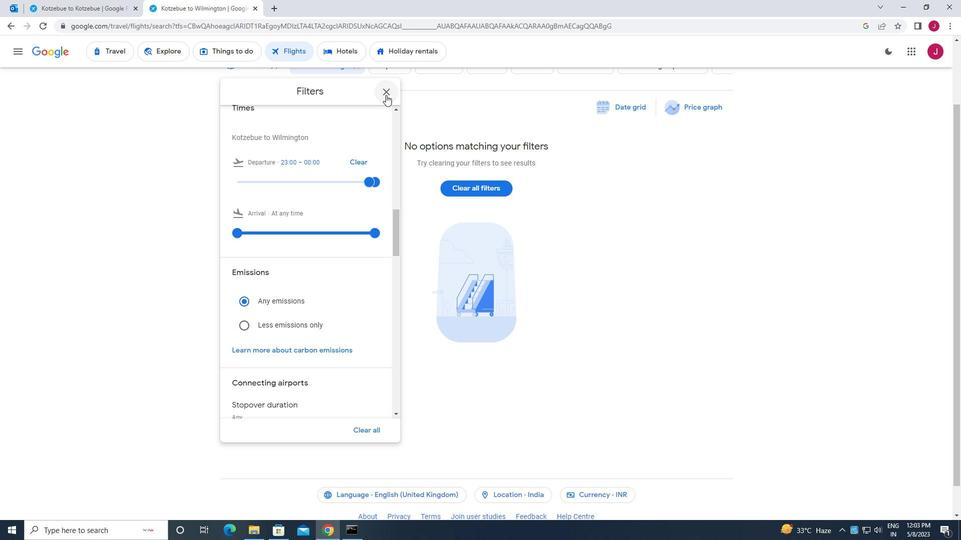 
Action: Mouse moved to (386, 91)
Screenshot: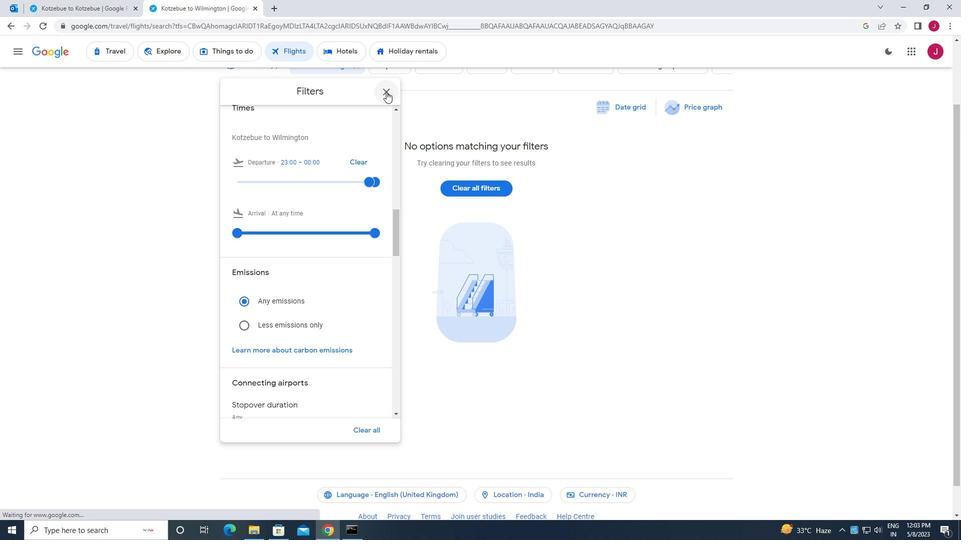 
